 Task: Look for space in Lusaka, Zambia from 10th July, 2023 to 15th July, 2023 for 7 adults in price range Rs.10000 to Rs.15000. Place can be entire place or shared room with 4 bedrooms having 7 beds and 4 bathrooms. Property type can be house, flat, guest house. Amenities needed are: wifi, TV, free parkinig on premises, gym, breakfast. Booking option can be shelf check-in. Required host language is English.
Action: Mouse moved to (421, 104)
Screenshot: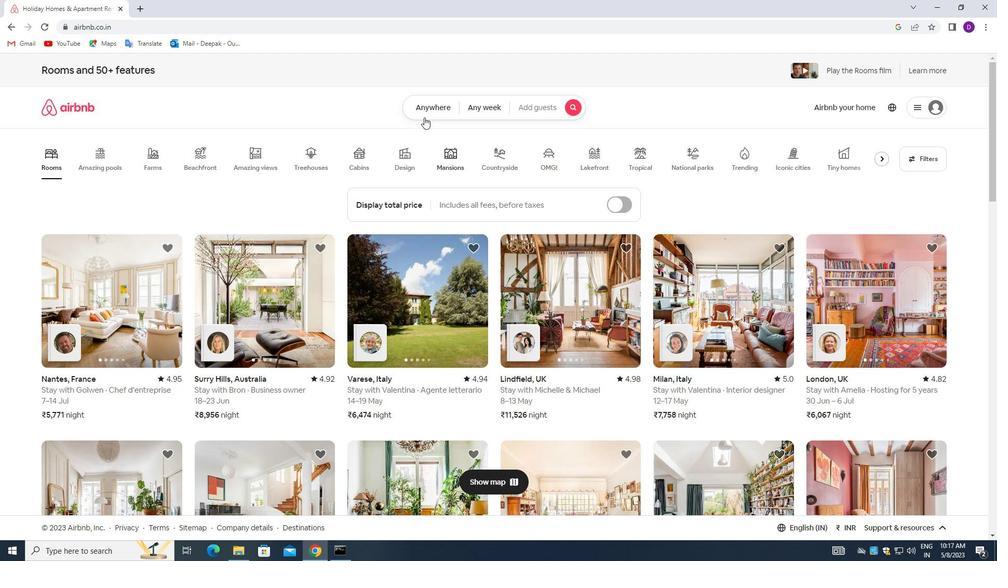 
Action: Mouse pressed left at (421, 104)
Screenshot: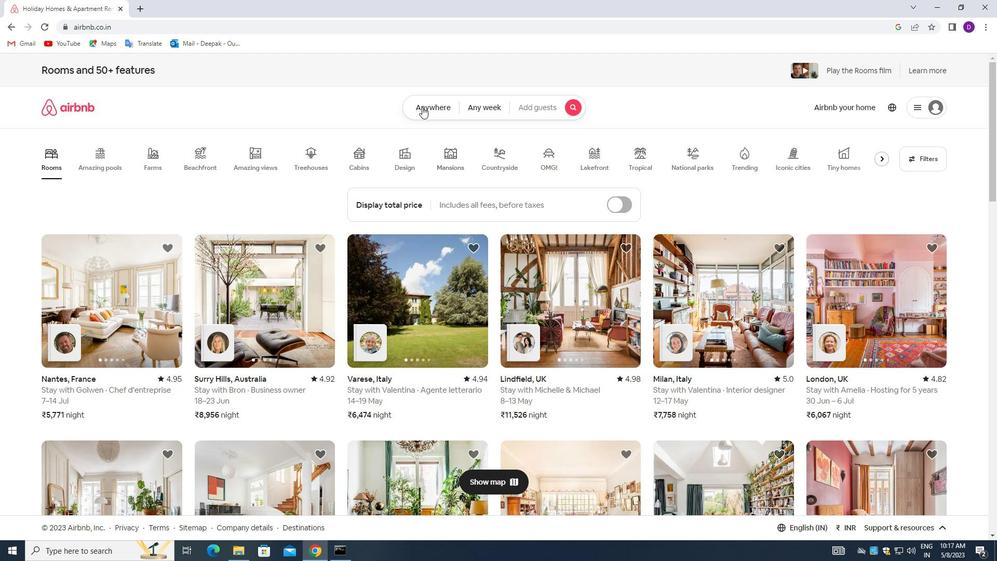 
Action: Mouse moved to (408, 142)
Screenshot: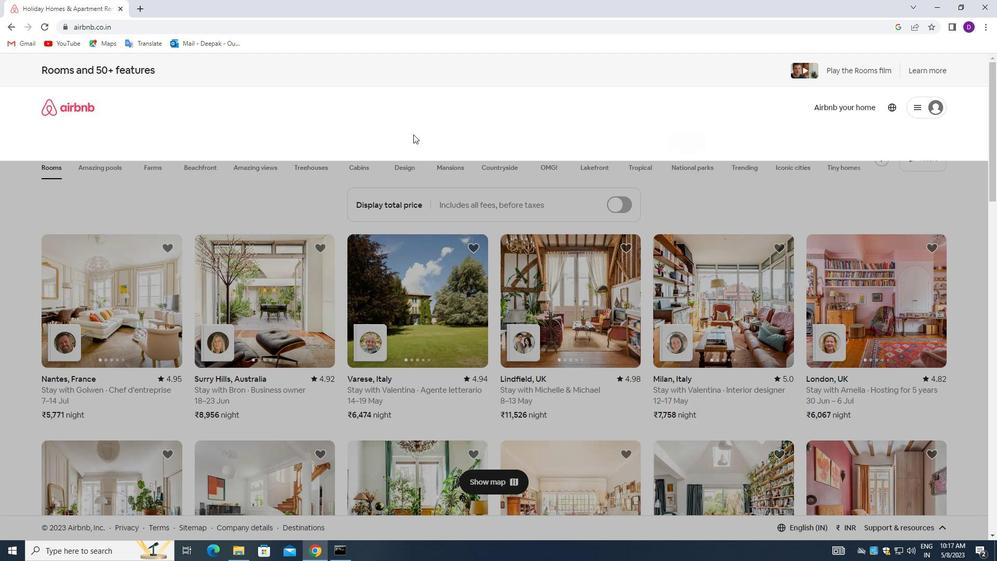 
Action: Mouse pressed left at (408, 142)
Screenshot: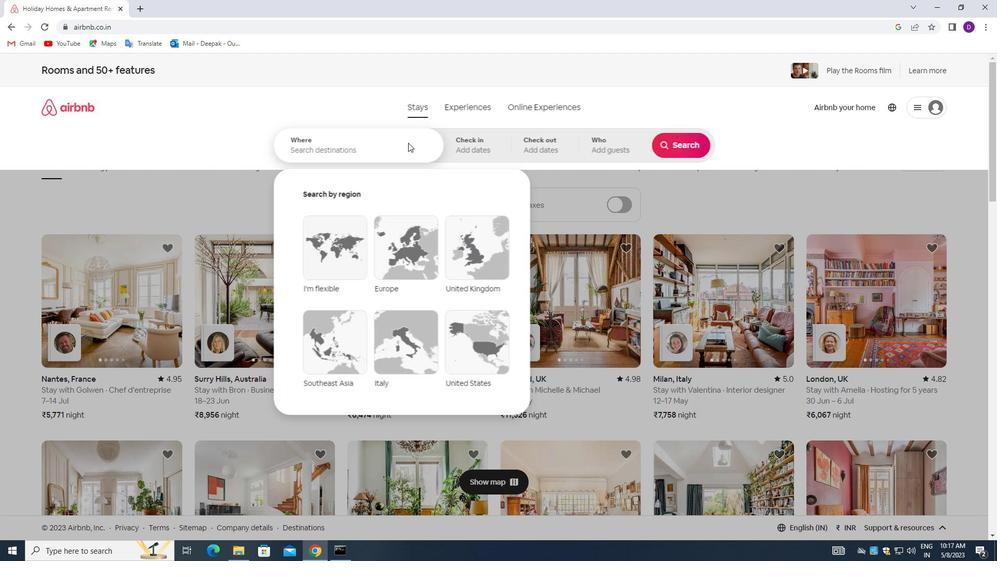
Action: Mouse moved to (332, 150)
Screenshot: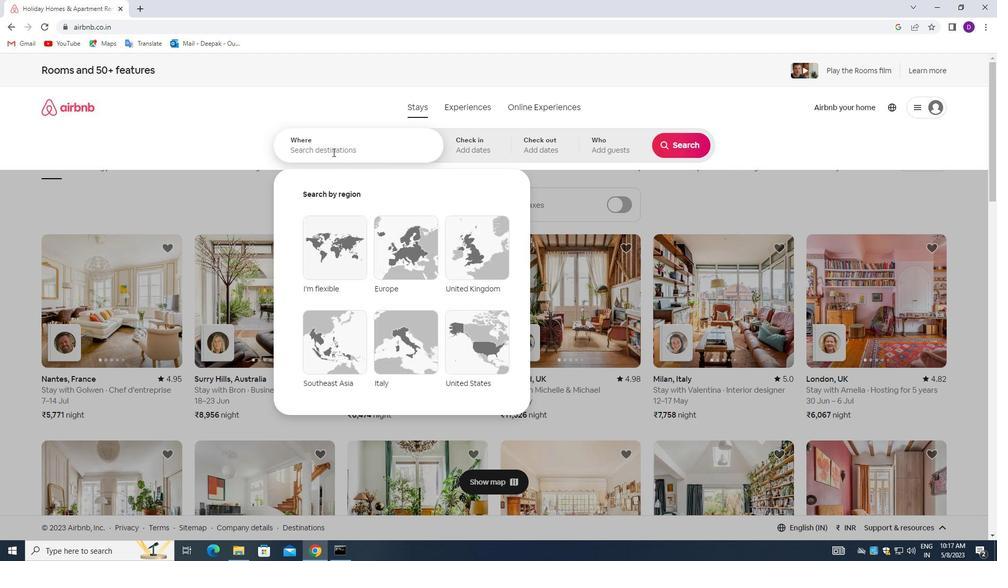 
Action: Mouse pressed left at (332, 150)
Screenshot: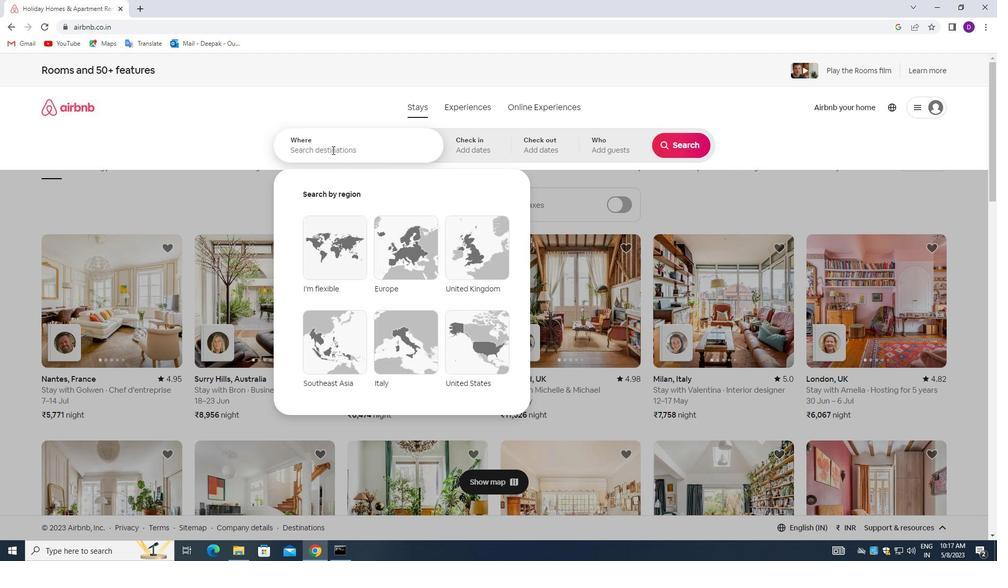 
Action: Mouse moved to (109, 236)
Screenshot: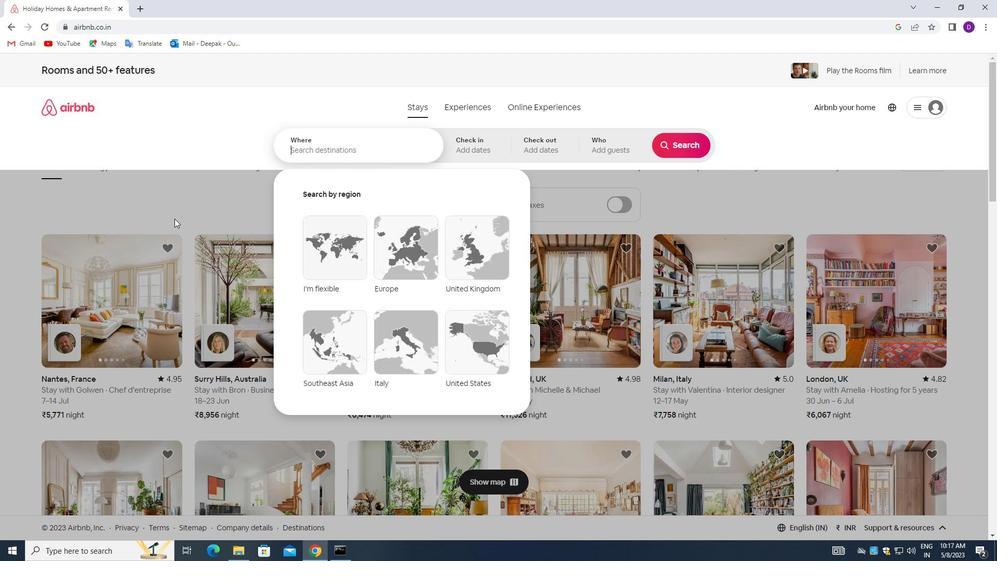 
Action: Key pressed <Key.shift>LUSAKA,<Key.space><Key.shift_r>ZAMBIA<Key.enter>
Screenshot: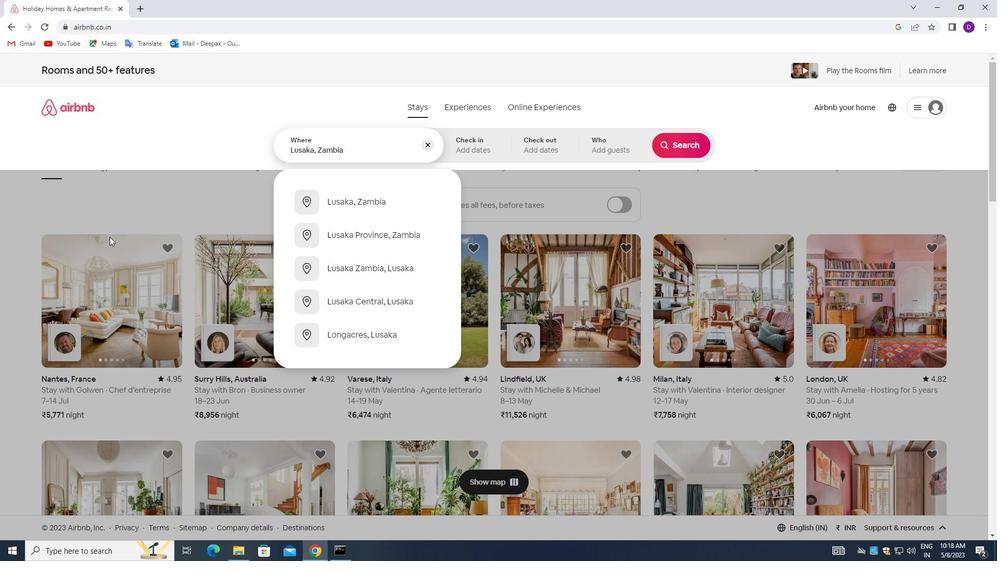 
Action: Mouse moved to (681, 235)
Screenshot: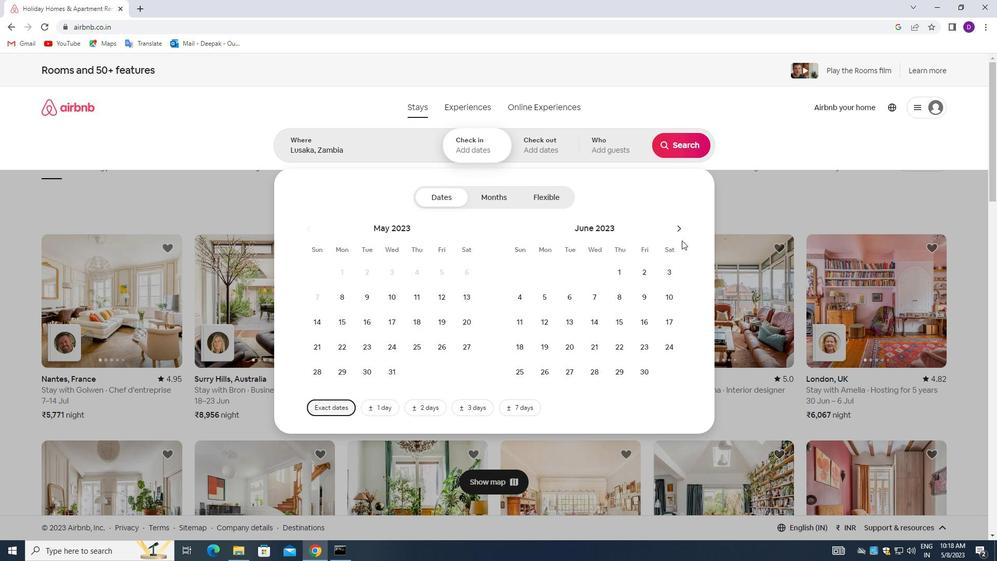 
Action: Mouse pressed left at (681, 235)
Screenshot: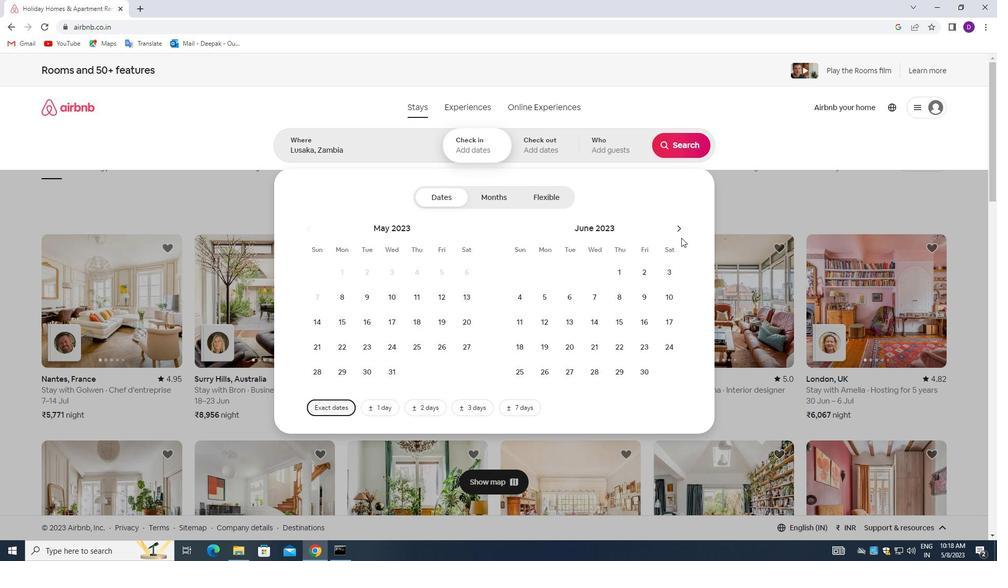 
Action: Mouse moved to (547, 321)
Screenshot: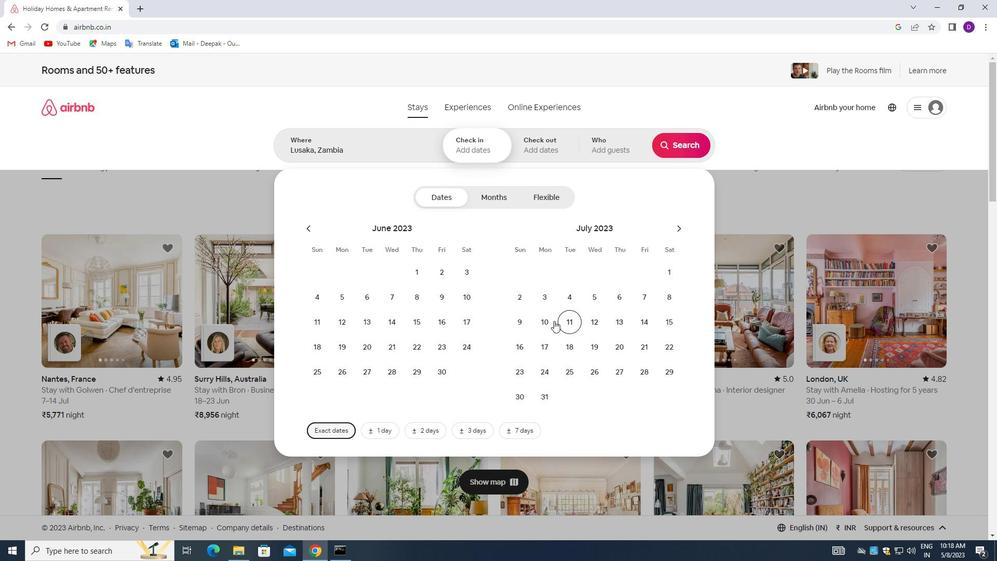 
Action: Mouse pressed left at (547, 321)
Screenshot: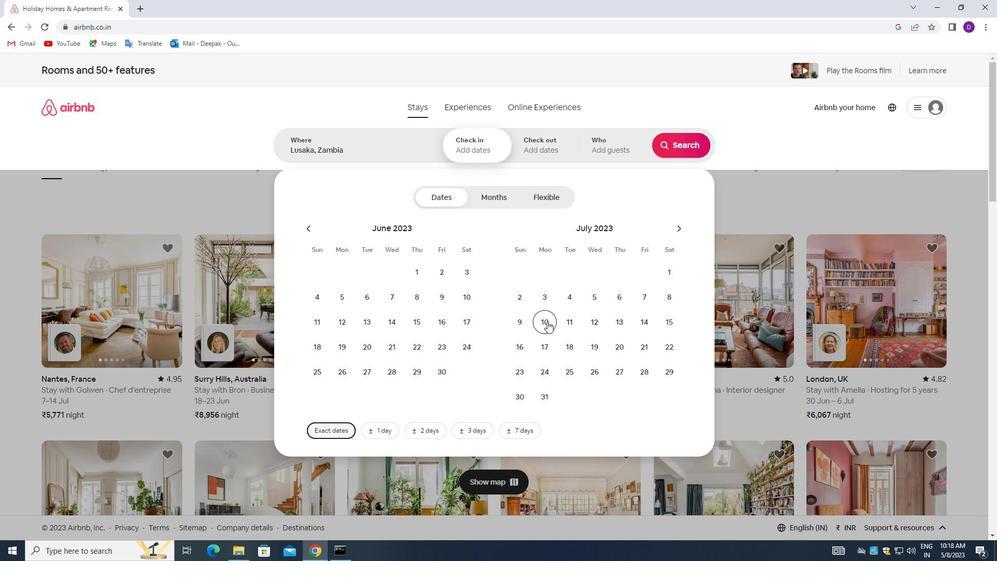 
Action: Mouse moved to (662, 321)
Screenshot: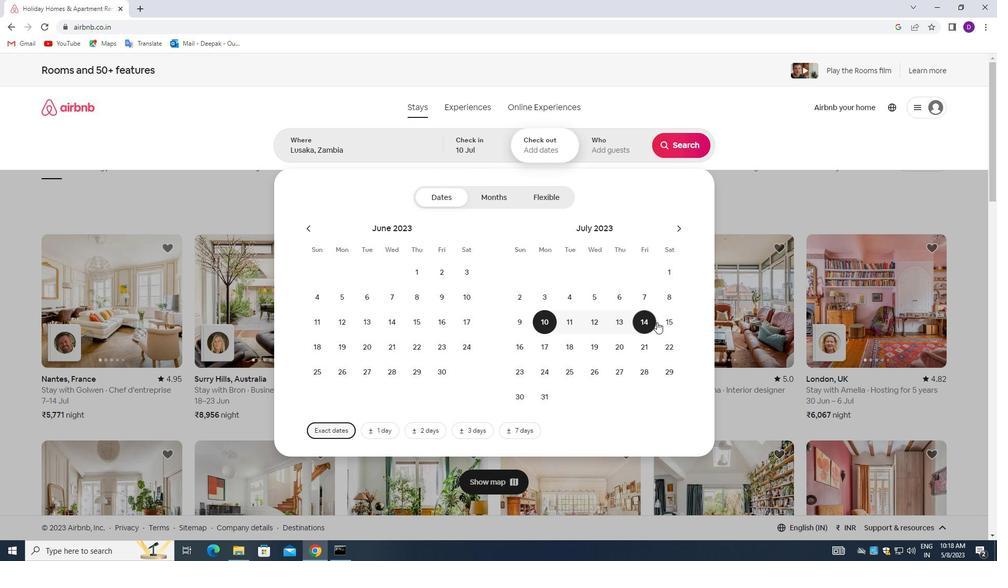 
Action: Mouse pressed left at (662, 321)
Screenshot: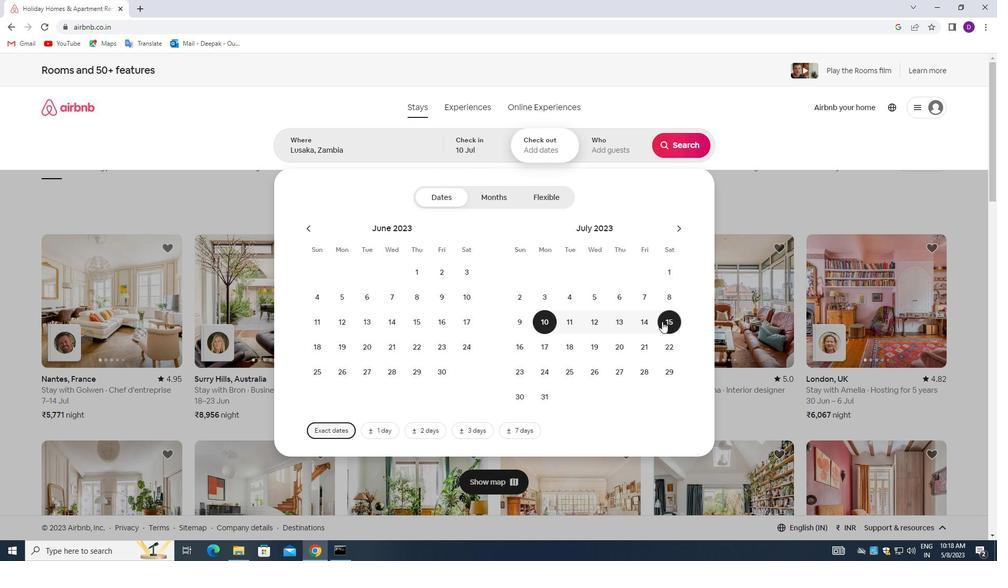 
Action: Mouse moved to (593, 147)
Screenshot: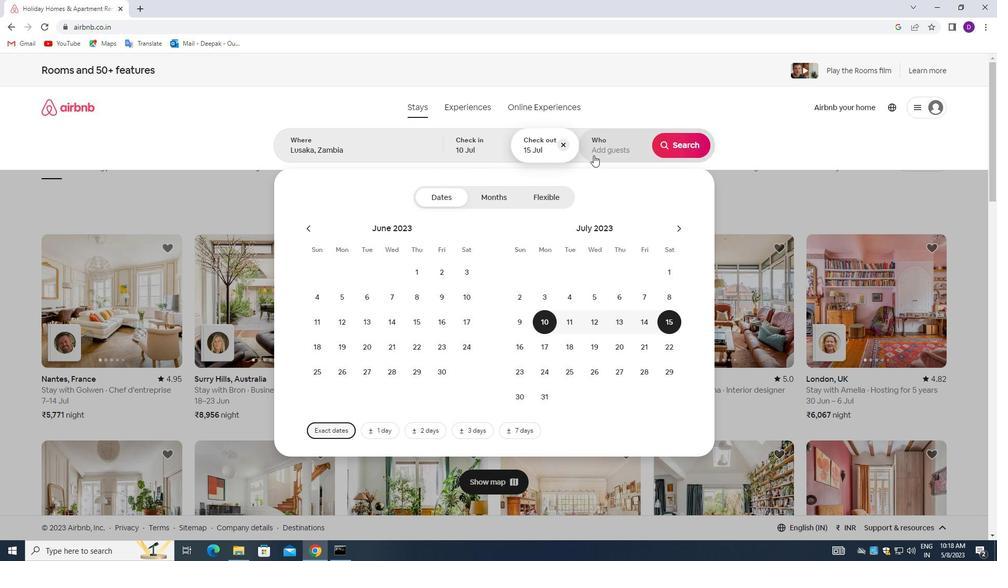 
Action: Mouse pressed left at (593, 147)
Screenshot: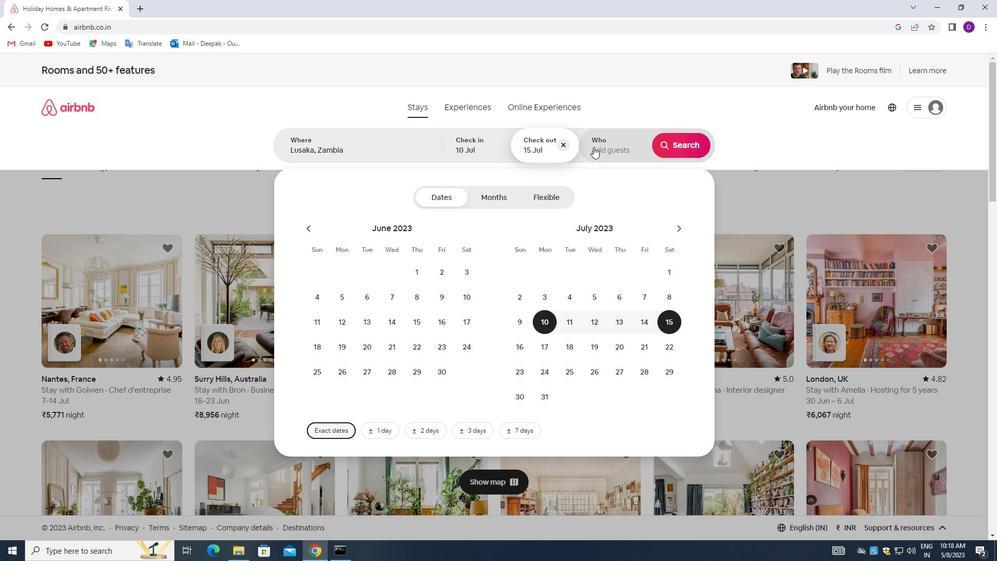 
Action: Mouse moved to (684, 203)
Screenshot: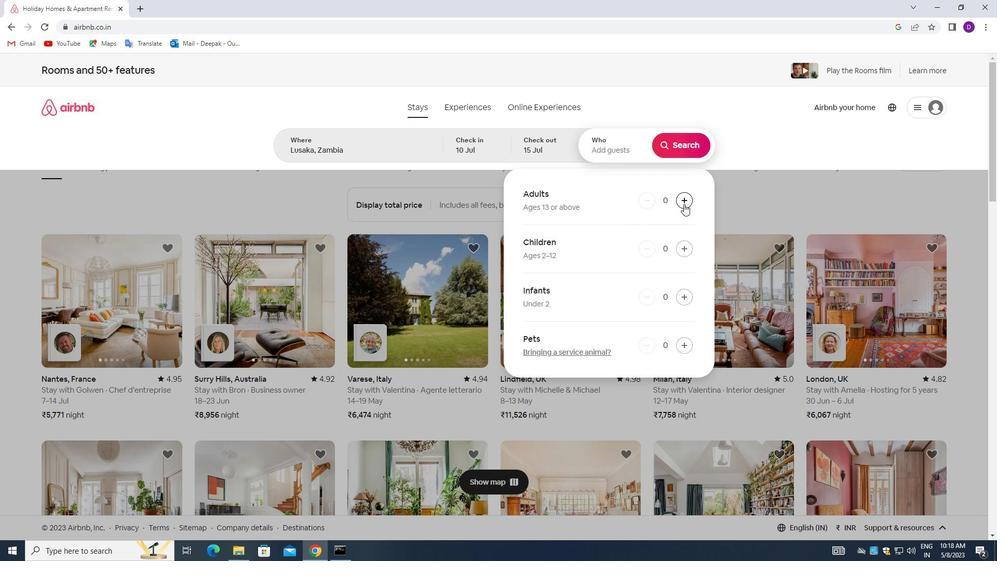 
Action: Mouse pressed left at (684, 203)
Screenshot: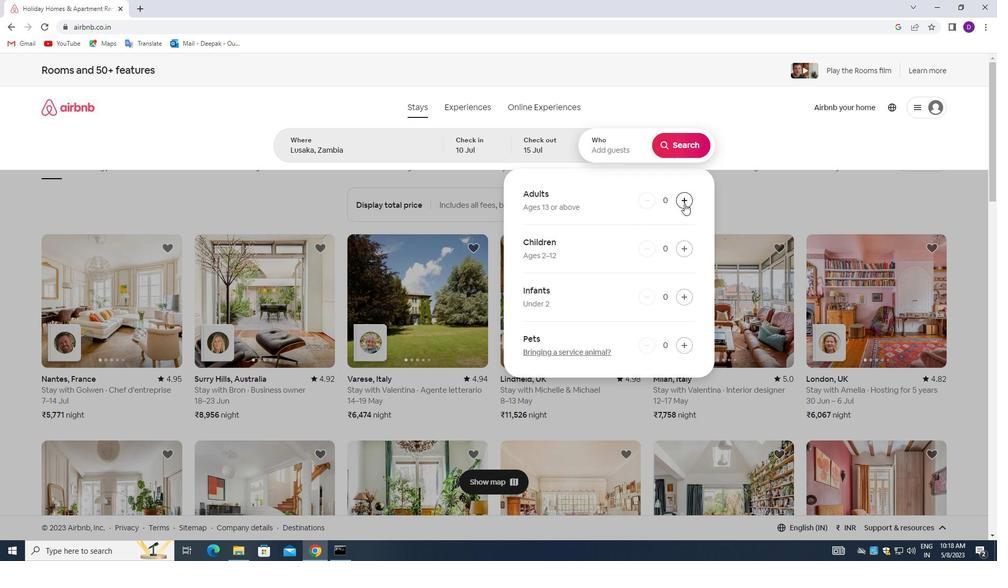 
Action: Mouse pressed left at (684, 203)
Screenshot: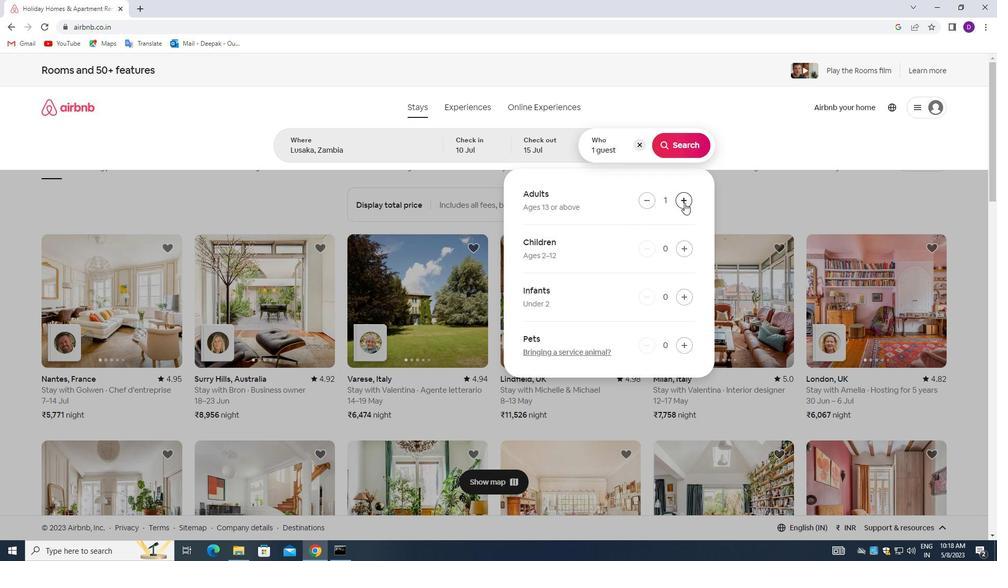 
Action: Mouse pressed left at (684, 203)
Screenshot: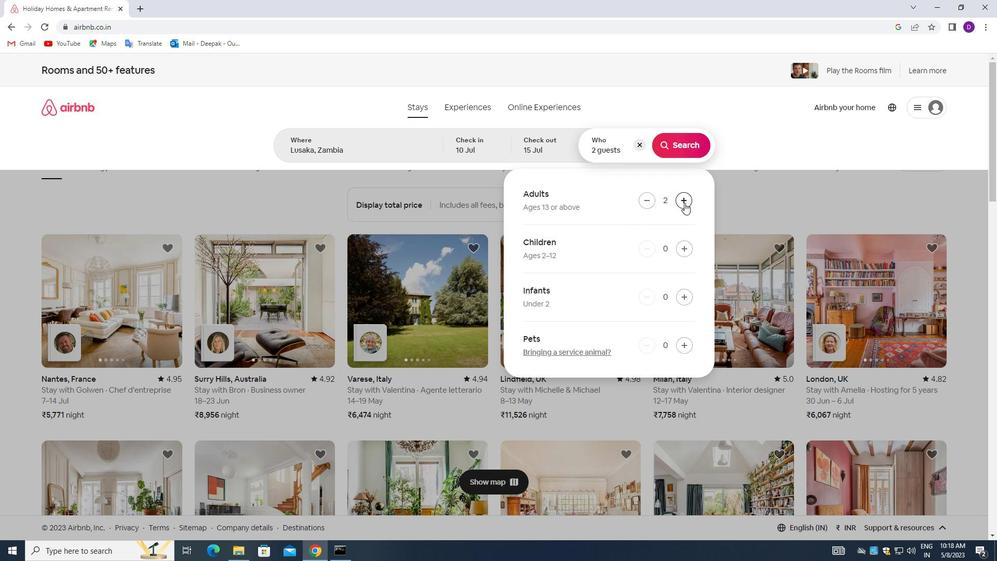 
Action: Mouse pressed left at (684, 203)
Screenshot: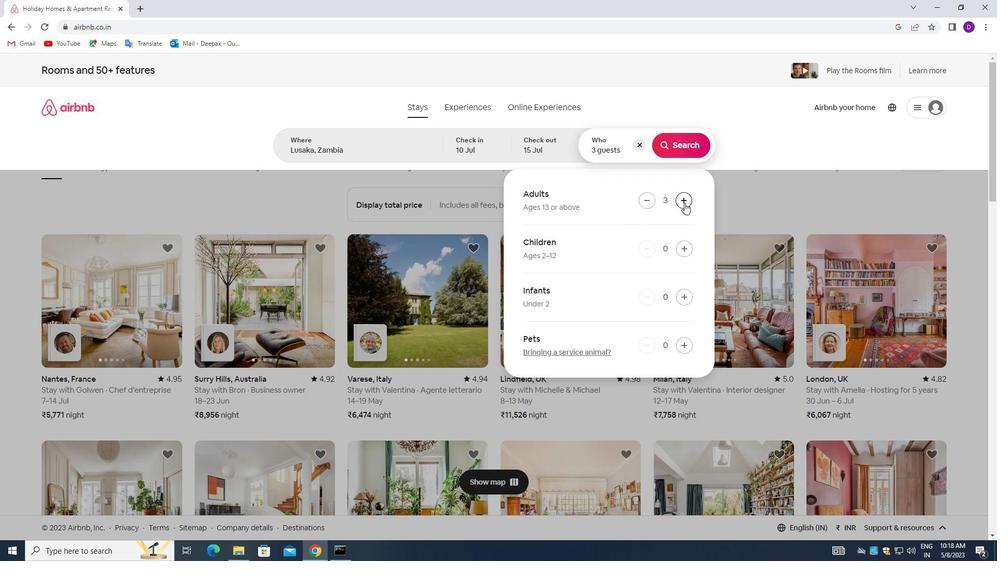 
Action: Mouse pressed left at (684, 203)
Screenshot: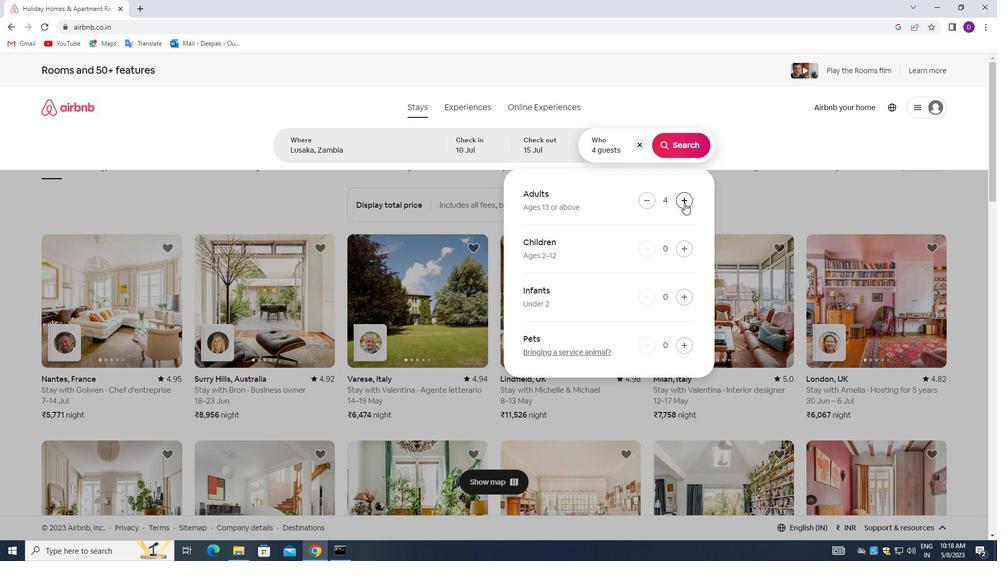 
Action: Mouse pressed left at (684, 203)
Screenshot: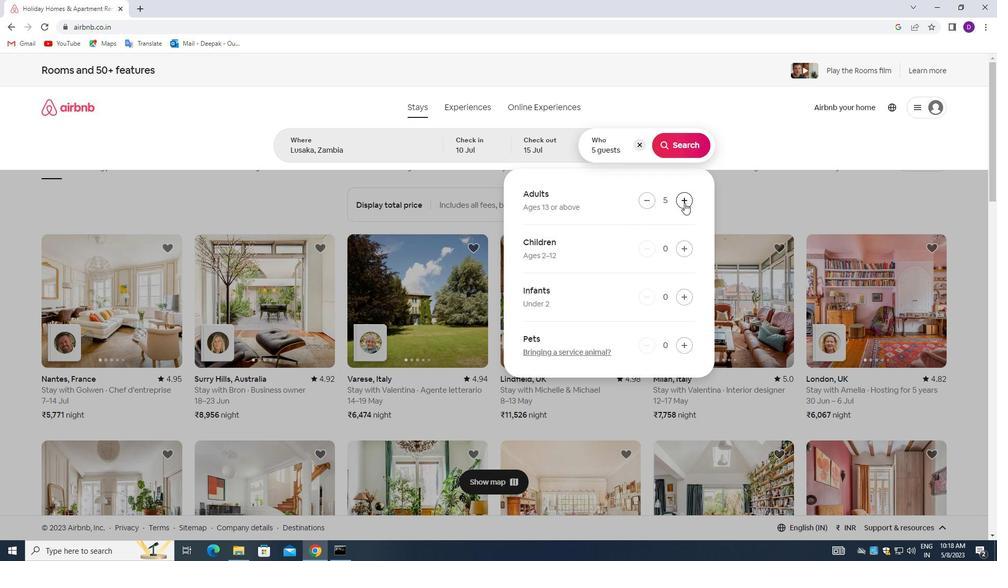 
Action: Mouse pressed left at (684, 203)
Screenshot: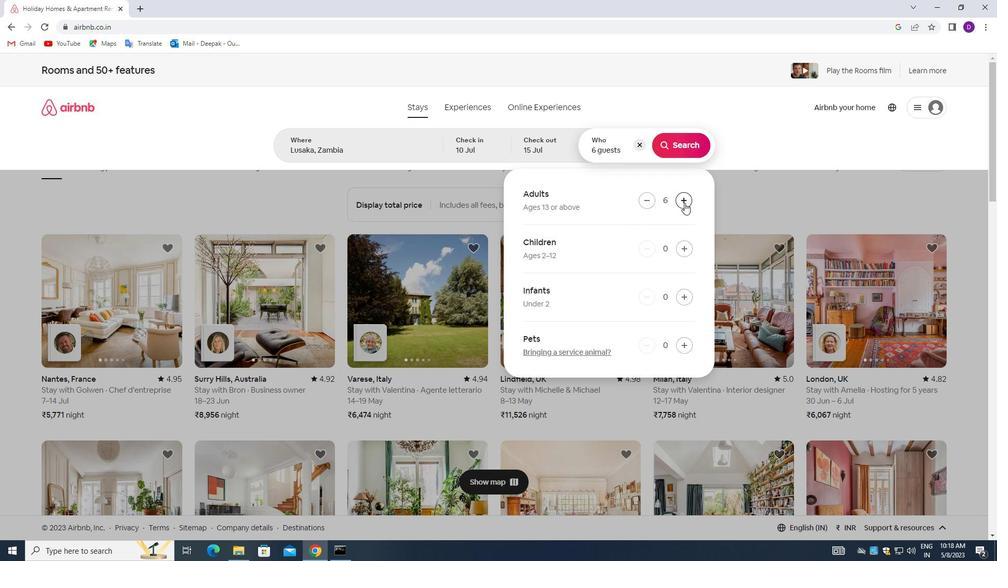 
Action: Mouse moved to (682, 146)
Screenshot: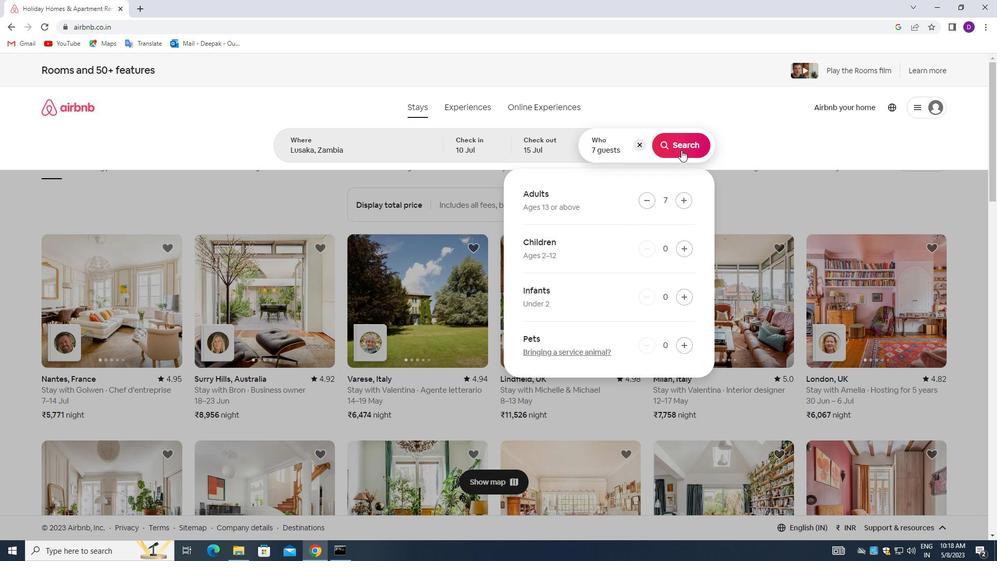 
Action: Mouse pressed left at (682, 146)
Screenshot: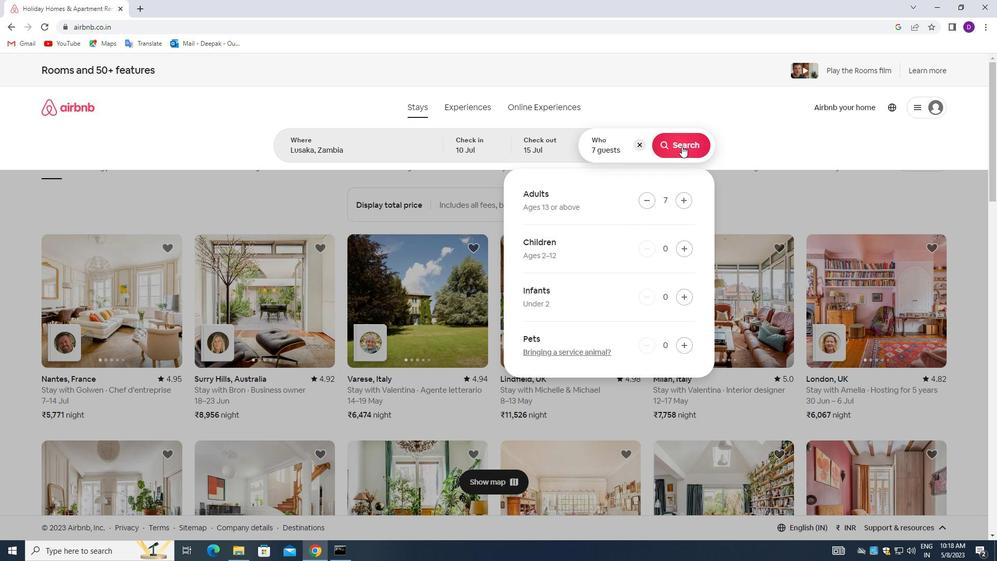 
Action: Mouse moved to (943, 111)
Screenshot: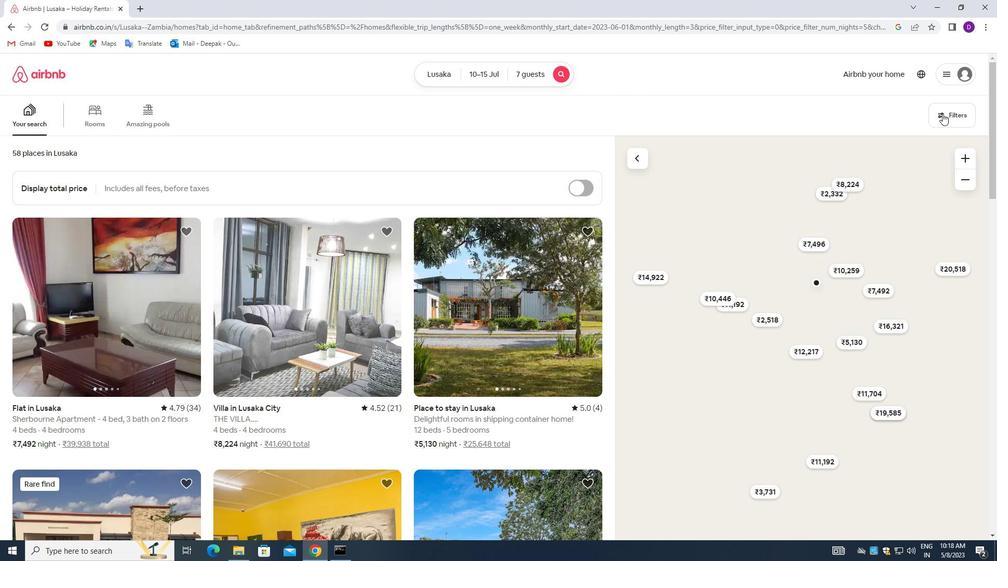 
Action: Mouse pressed left at (943, 111)
Screenshot: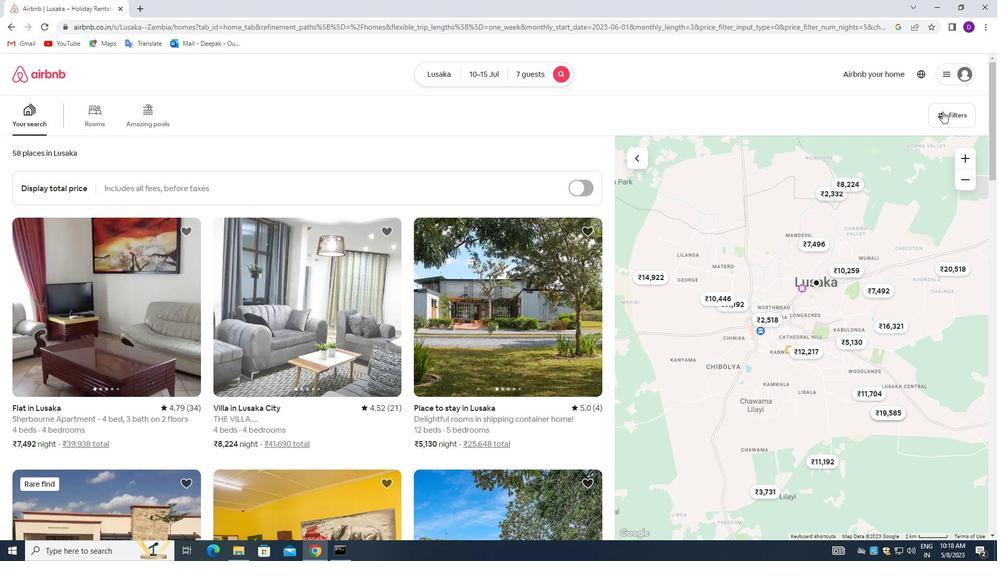 
Action: Mouse moved to (373, 372)
Screenshot: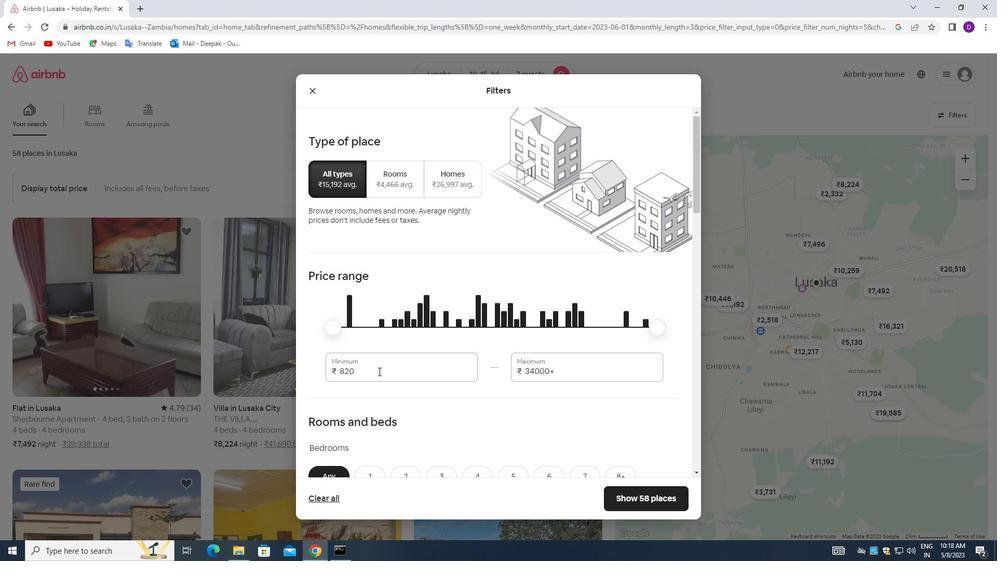 
Action: Mouse pressed left at (373, 372)
Screenshot: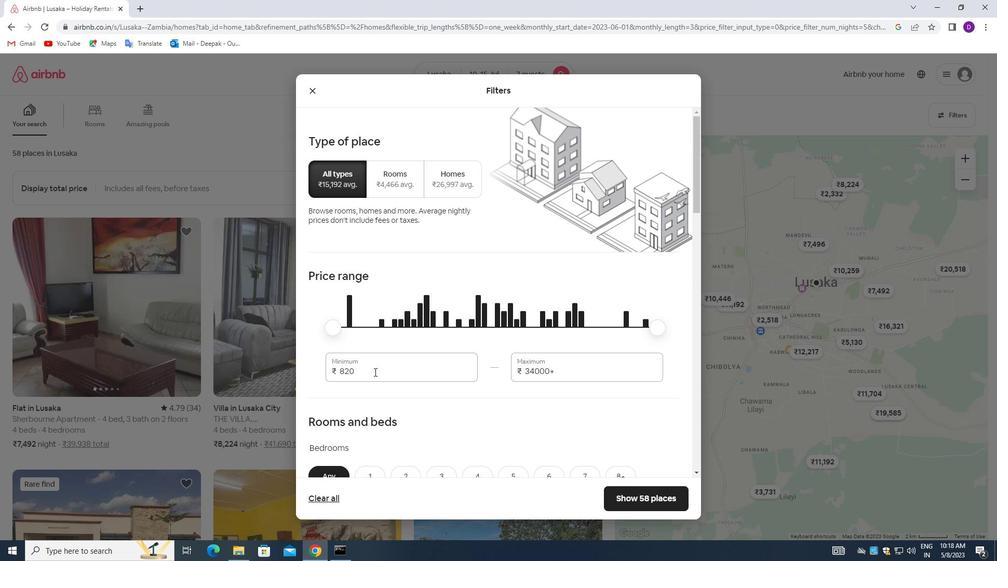 
Action: Mouse pressed left at (373, 372)
Screenshot: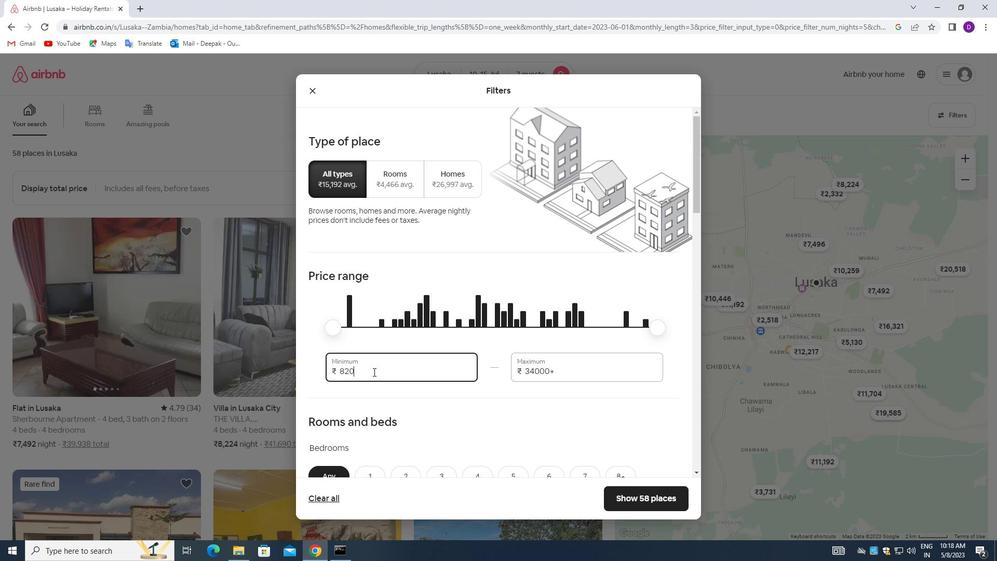 
Action: Key pressed 10000<Key.tab>15000
Screenshot: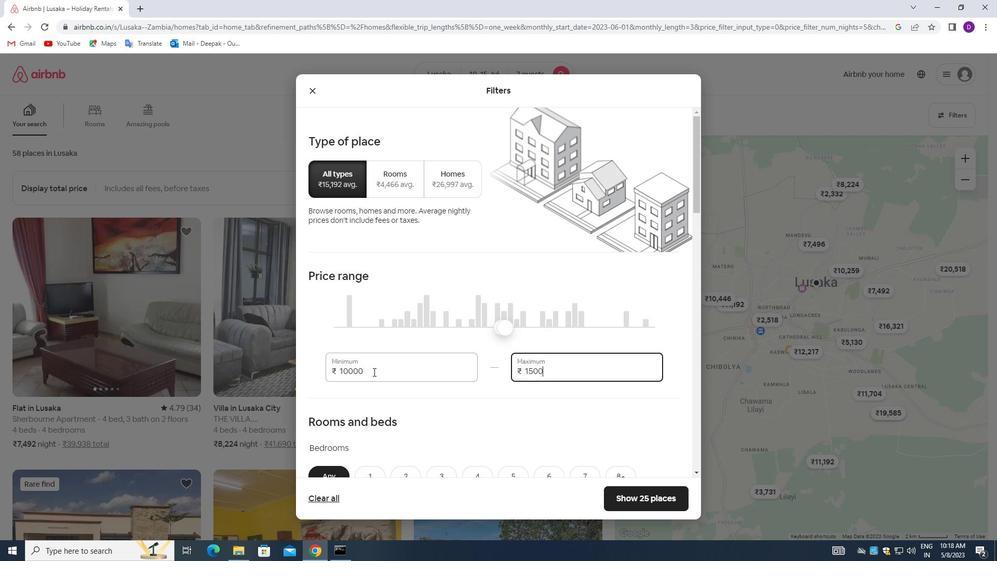 
Action: Mouse moved to (520, 364)
Screenshot: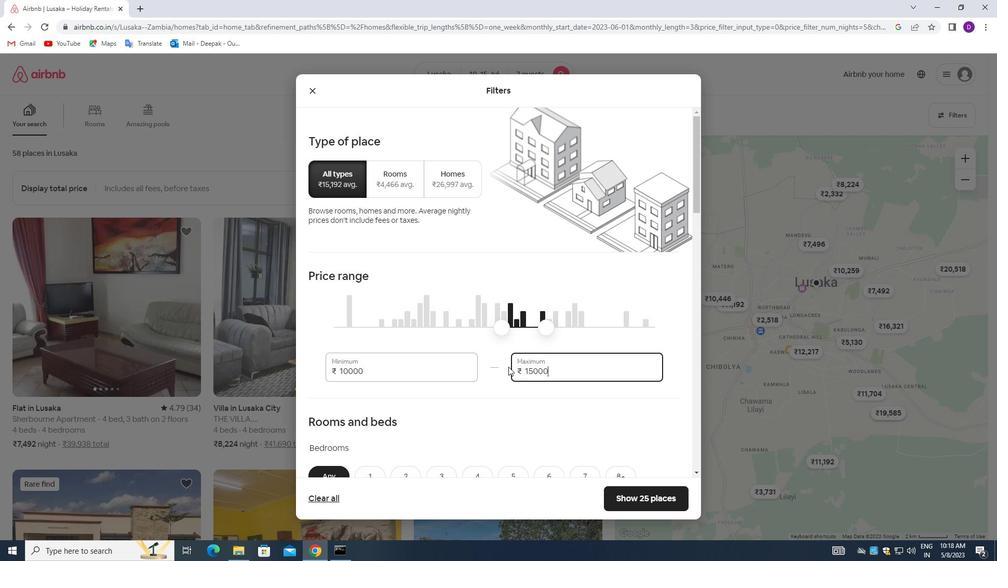 
Action: Mouse scrolled (520, 364) with delta (0, 0)
Screenshot: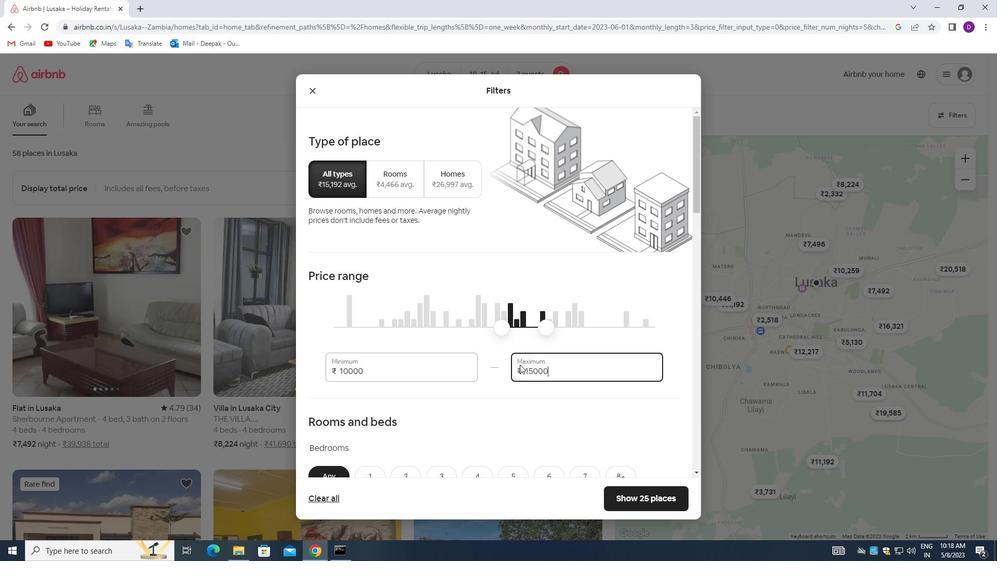 
Action: Mouse scrolled (520, 364) with delta (0, 0)
Screenshot: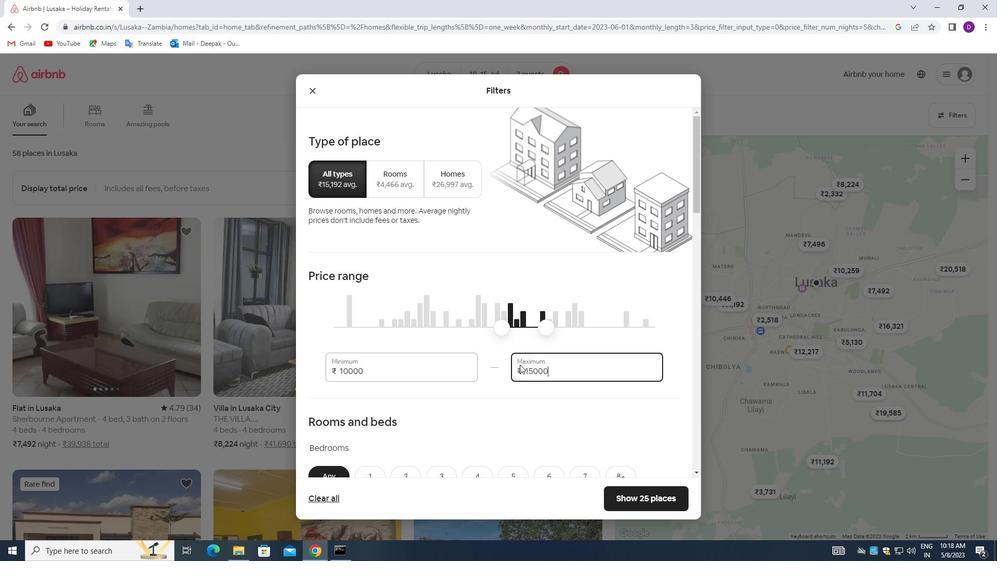 
Action: Mouse scrolled (520, 364) with delta (0, 0)
Screenshot: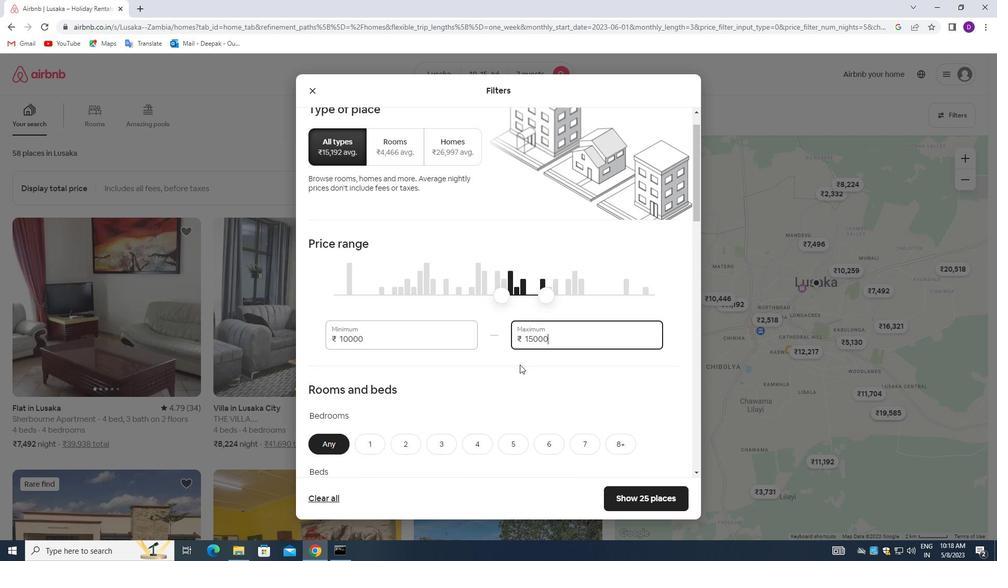 
Action: Mouse moved to (473, 324)
Screenshot: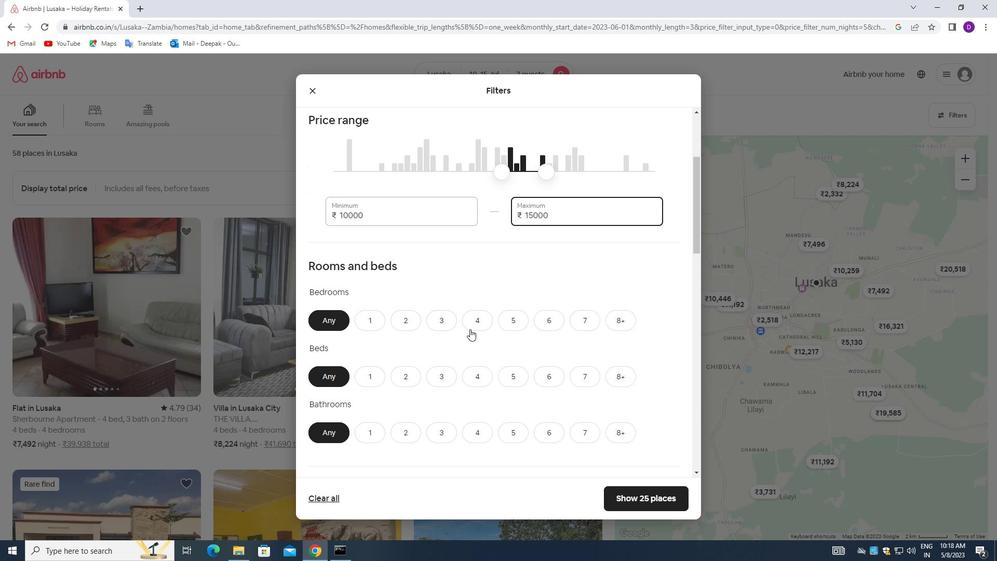 
Action: Mouse pressed left at (473, 324)
Screenshot: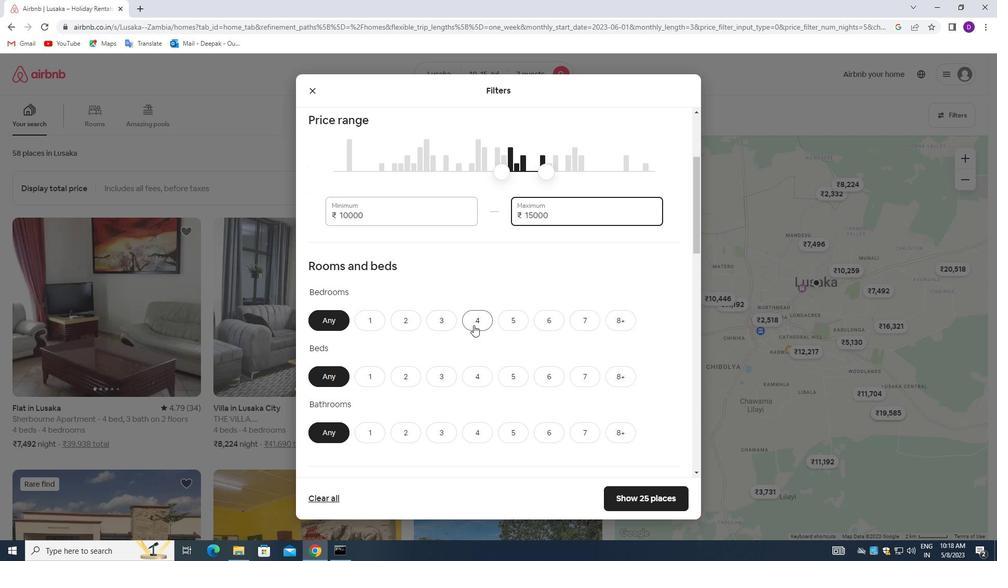
Action: Mouse moved to (582, 373)
Screenshot: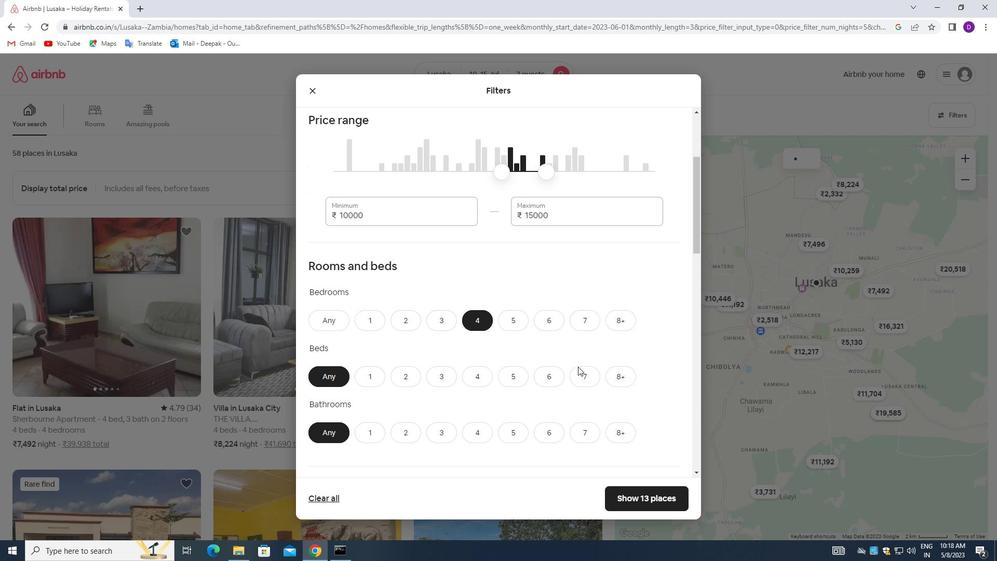 
Action: Mouse pressed left at (582, 373)
Screenshot: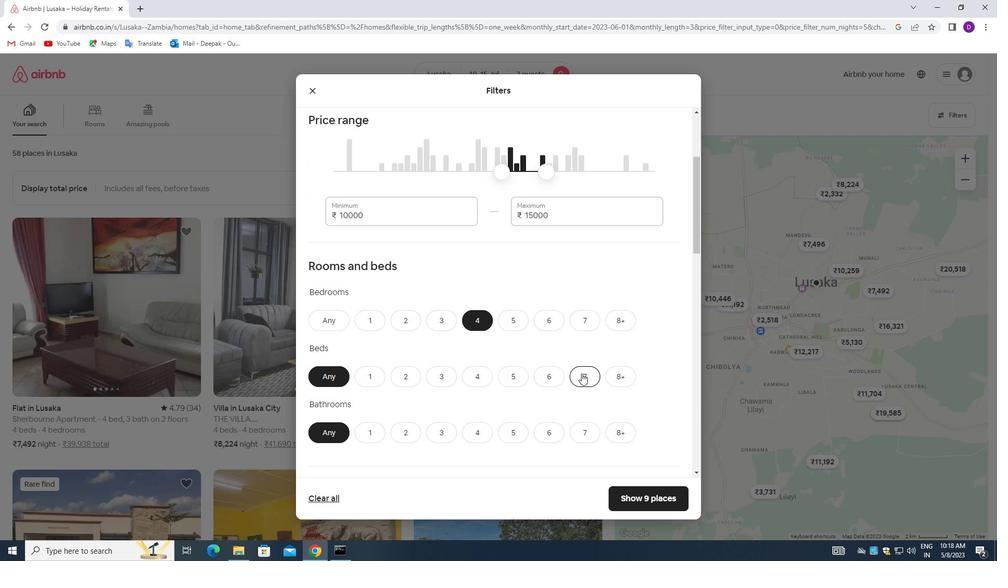 
Action: Mouse moved to (479, 428)
Screenshot: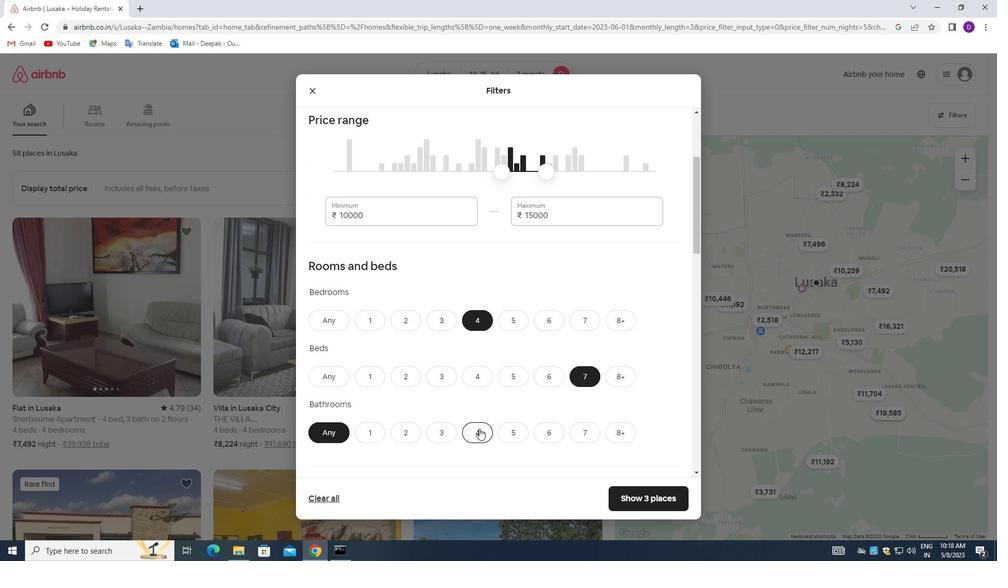 
Action: Mouse pressed left at (479, 428)
Screenshot: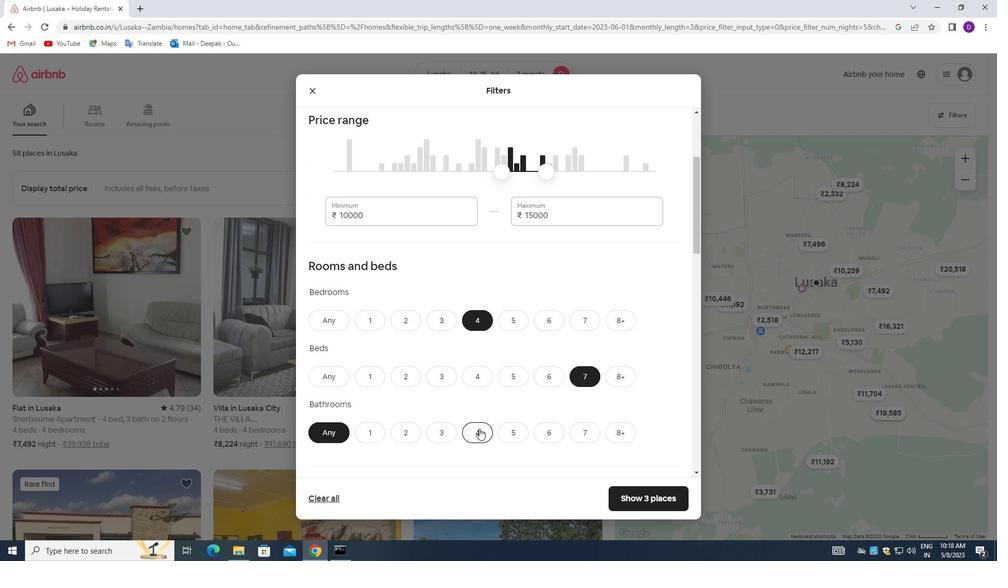 
Action: Mouse moved to (481, 347)
Screenshot: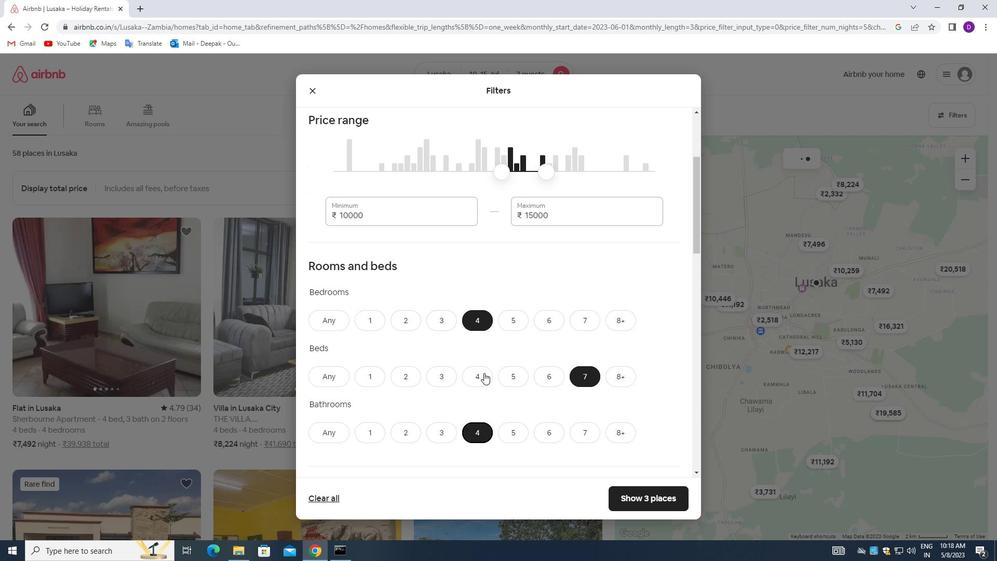 
Action: Mouse scrolled (481, 346) with delta (0, 0)
Screenshot: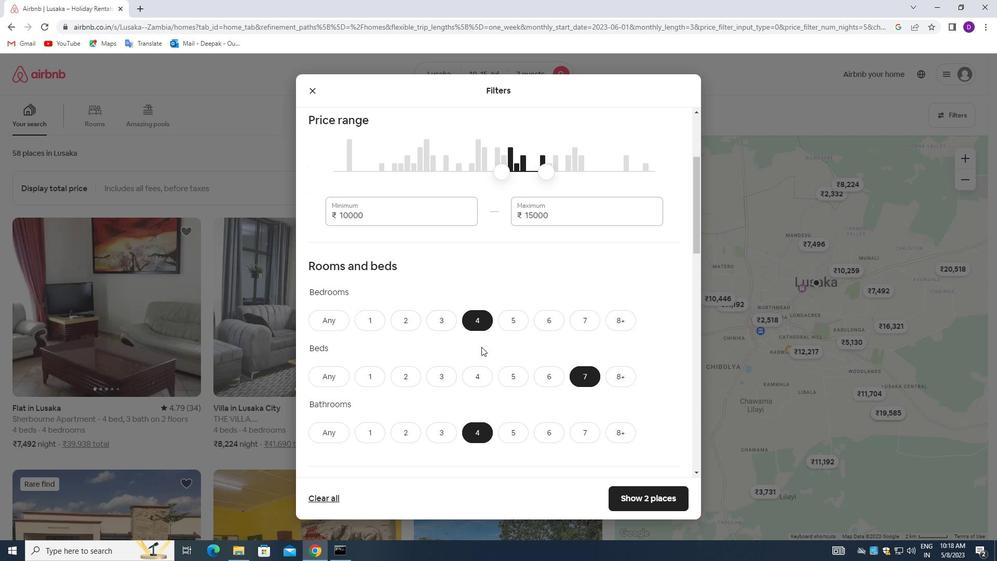 
Action: Mouse scrolled (481, 346) with delta (0, 0)
Screenshot: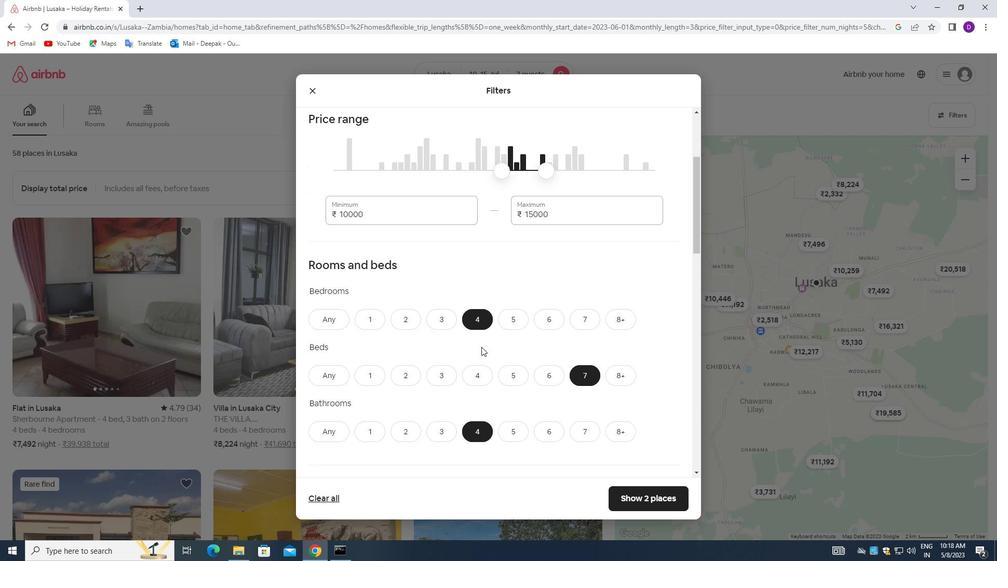 
Action: Mouse moved to (502, 346)
Screenshot: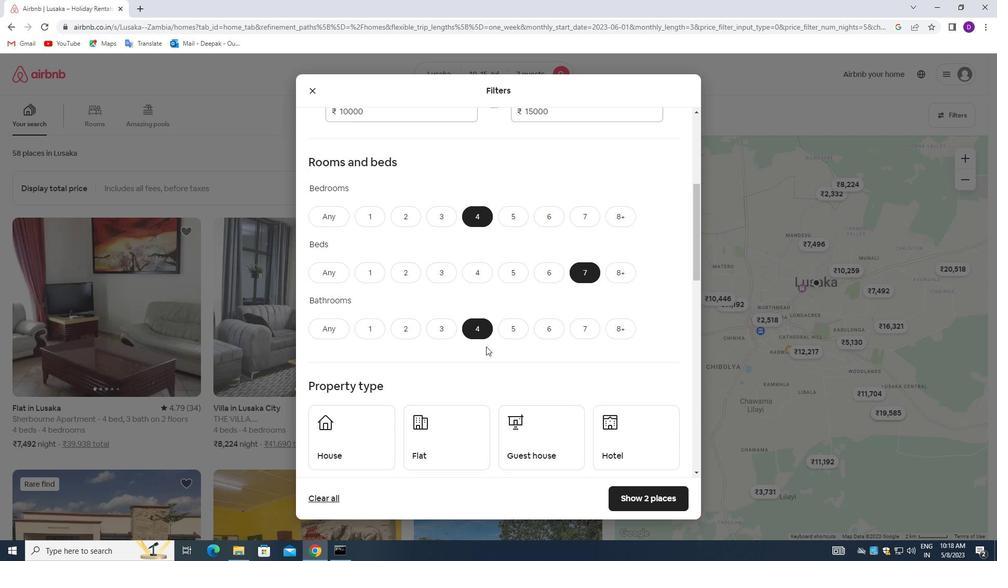 
Action: Mouse scrolled (502, 345) with delta (0, 0)
Screenshot: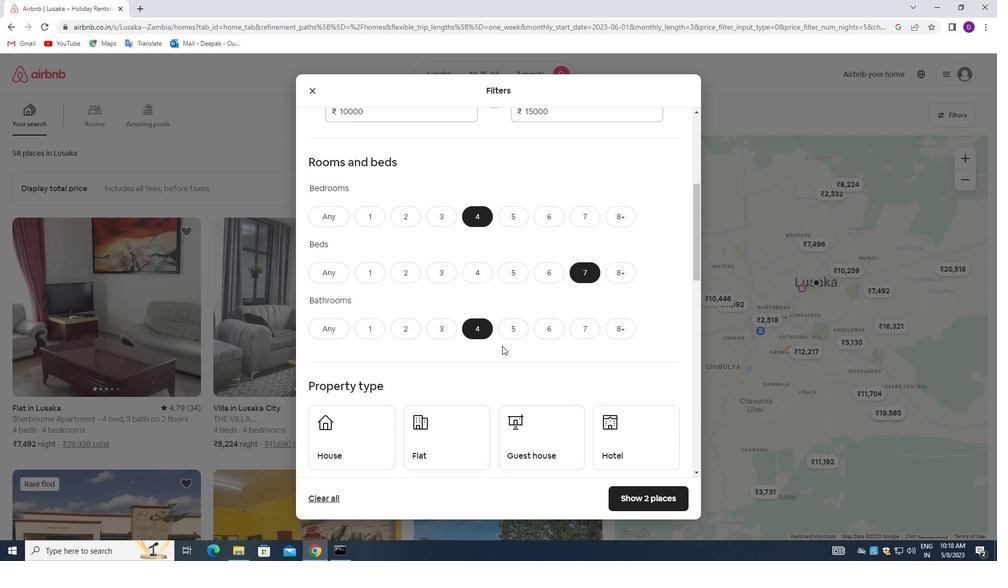 
Action: Mouse moved to (503, 346)
Screenshot: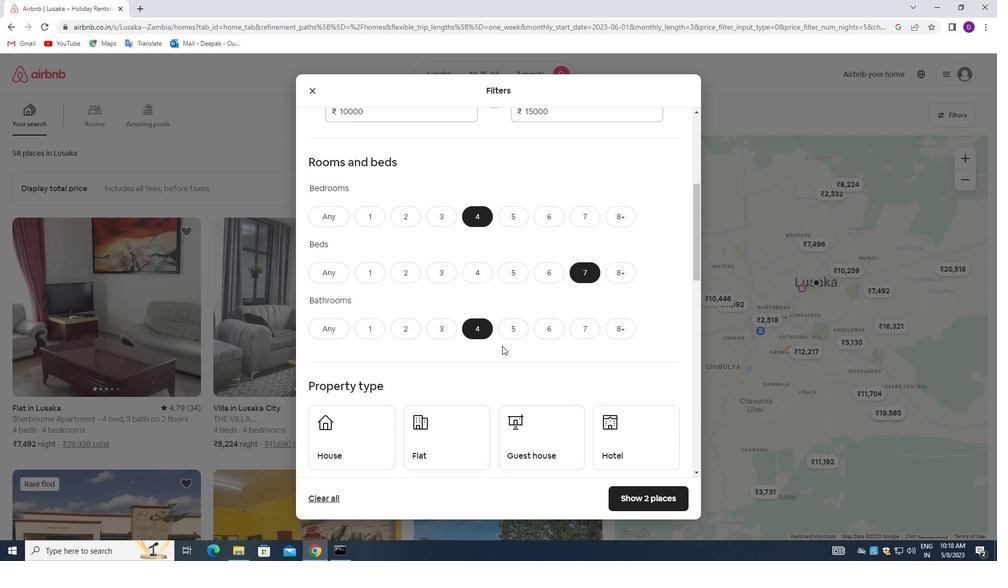 
Action: Mouse scrolled (503, 345) with delta (0, 0)
Screenshot: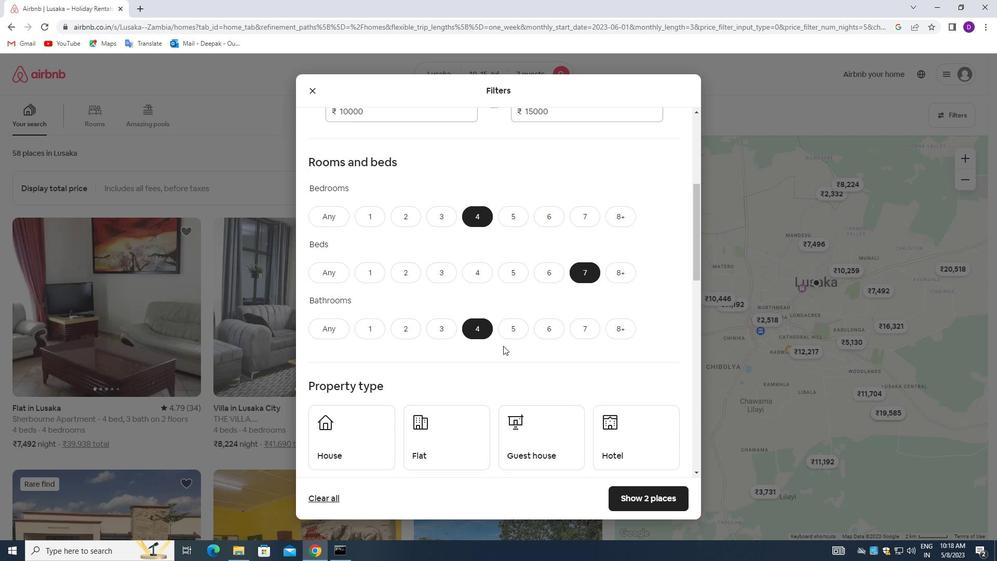 
Action: Mouse moved to (388, 341)
Screenshot: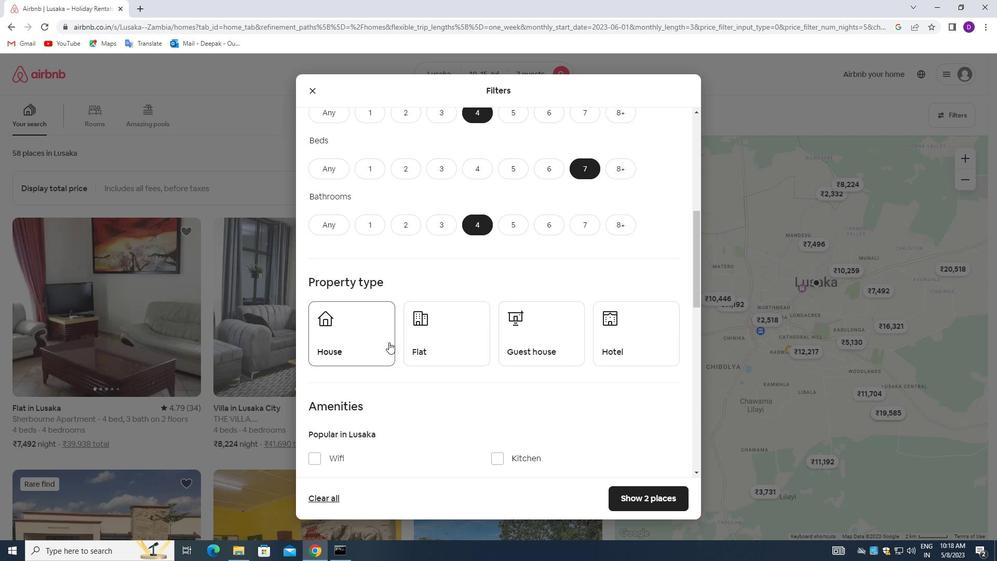 
Action: Mouse pressed left at (388, 341)
Screenshot: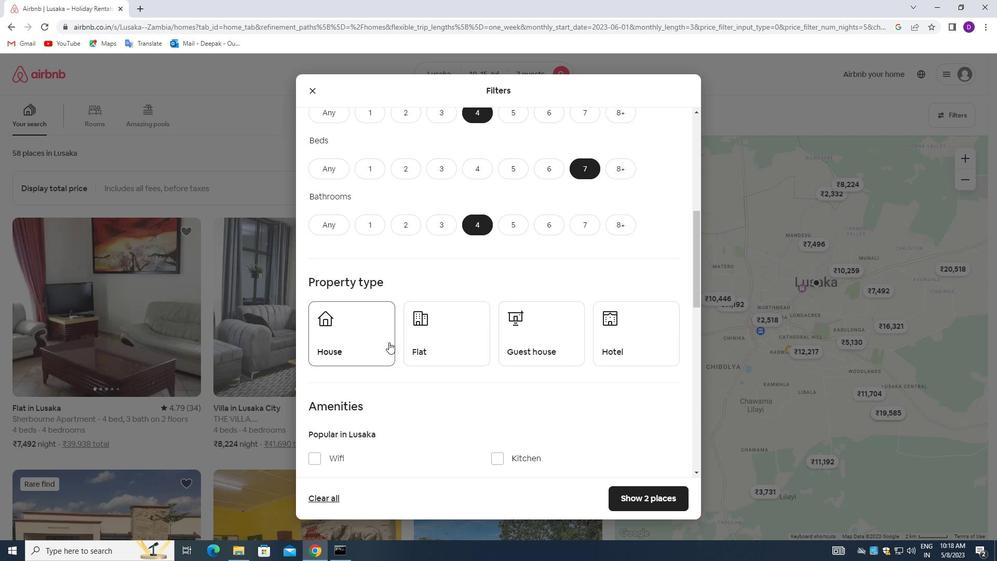 
Action: Mouse moved to (486, 338)
Screenshot: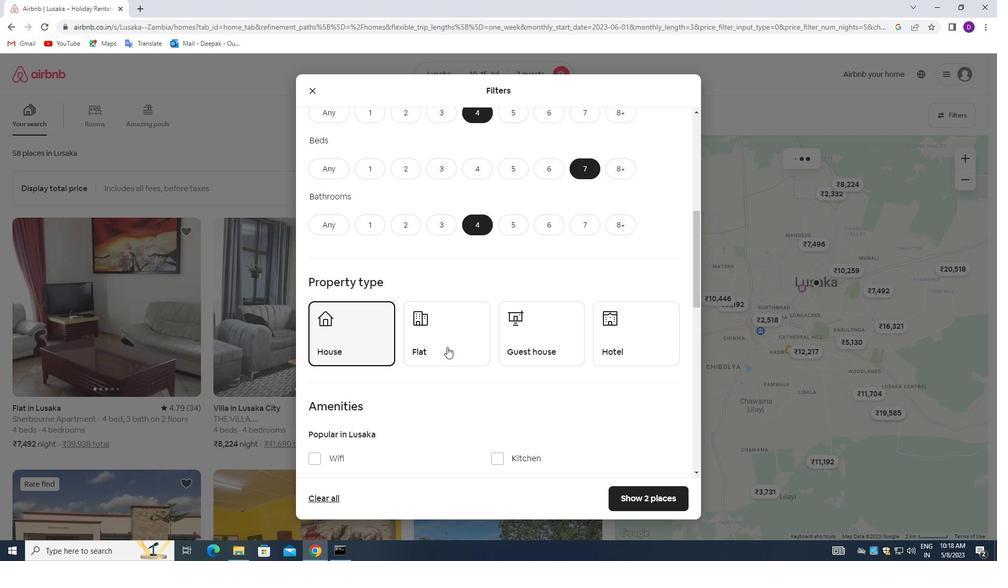 
Action: Mouse pressed left at (486, 338)
Screenshot: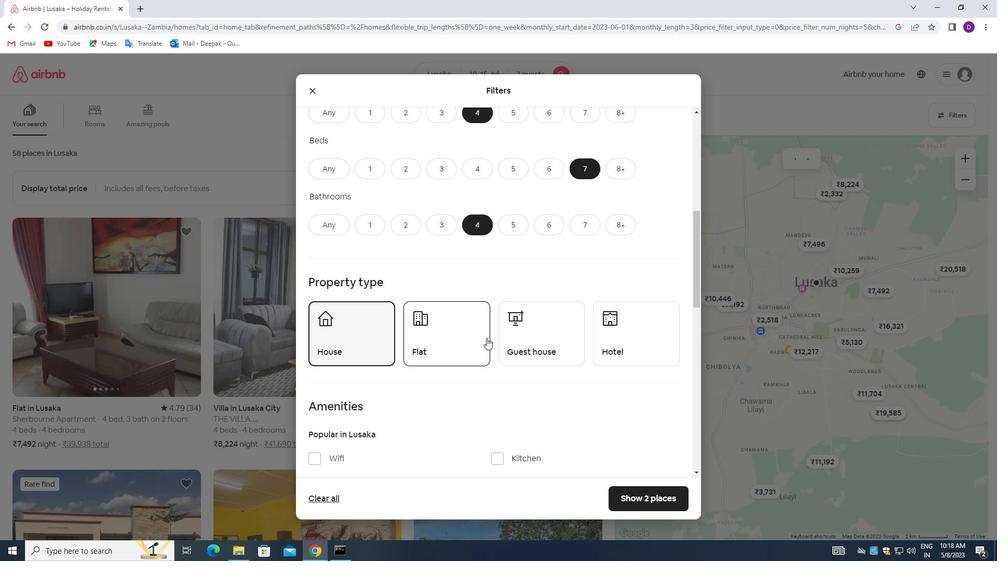 
Action: Mouse moved to (526, 337)
Screenshot: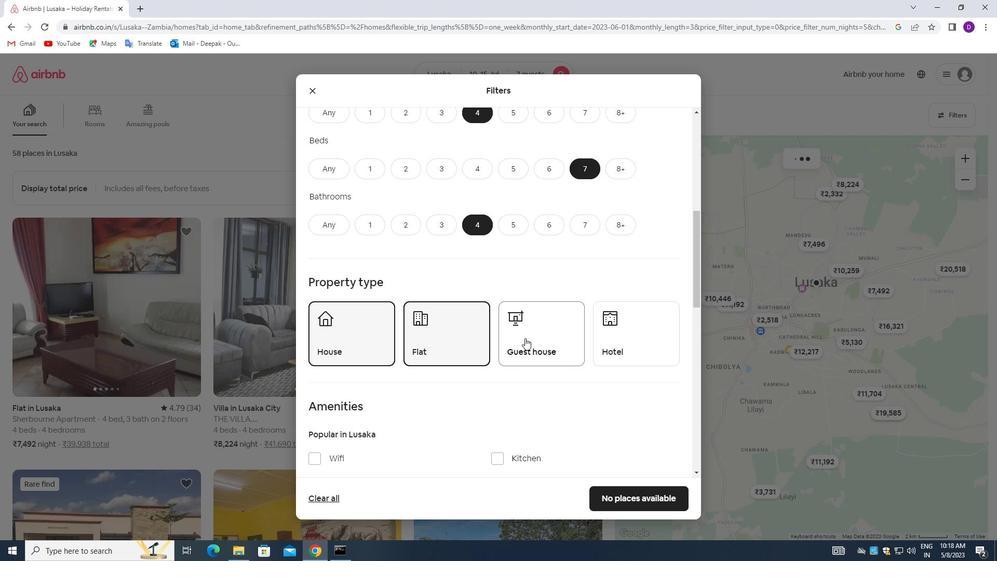 
Action: Mouse pressed left at (526, 337)
Screenshot: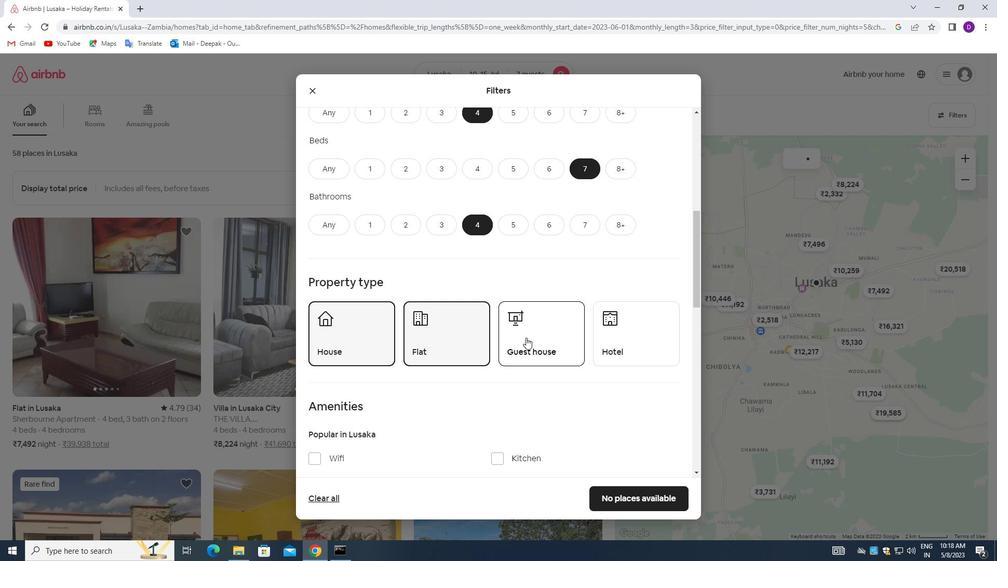 
Action: Mouse moved to (534, 339)
Screenshot: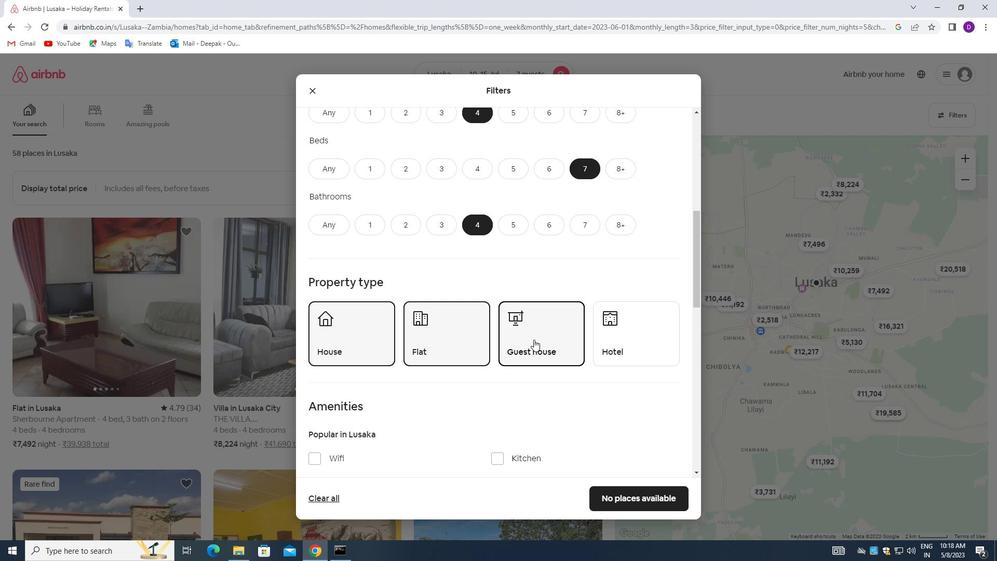 
Action: Mouse scrolled (534, 339) with delta (0, 0)
Screenshot: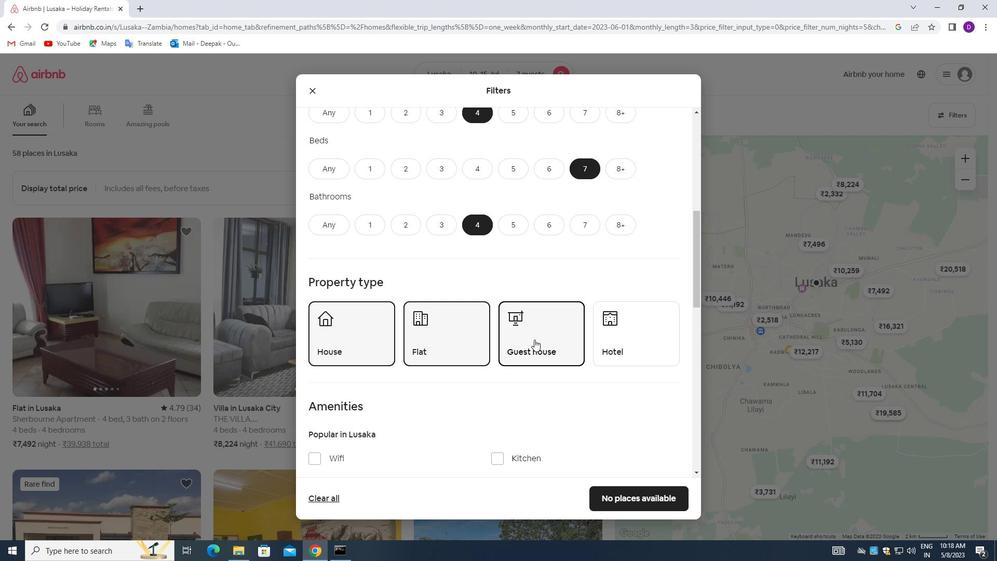 
Action: Mouse moved to (548, 340)
Screenshot: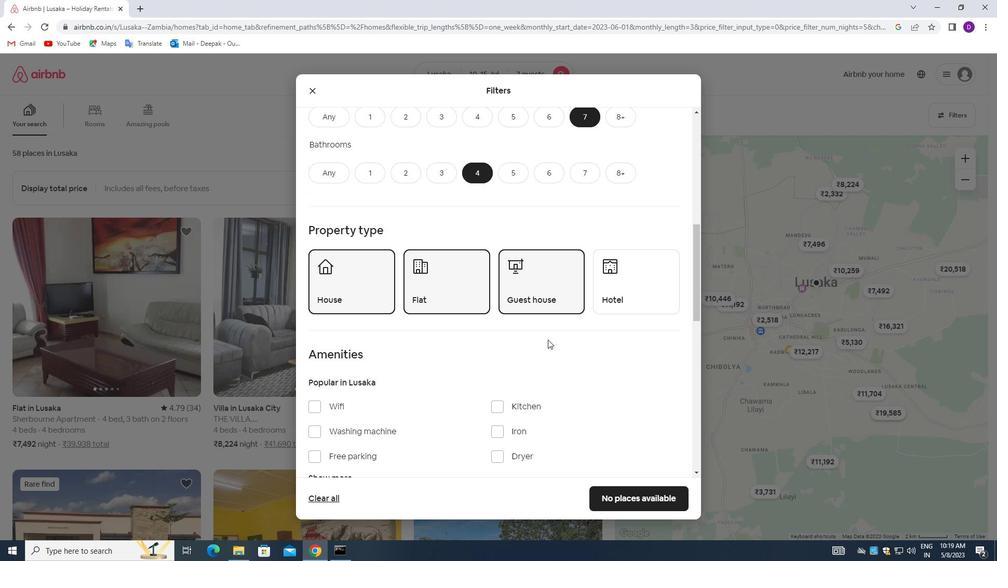 
Action: Mouse scrolled (548, 339) with delta (0, 0)
Screenshot: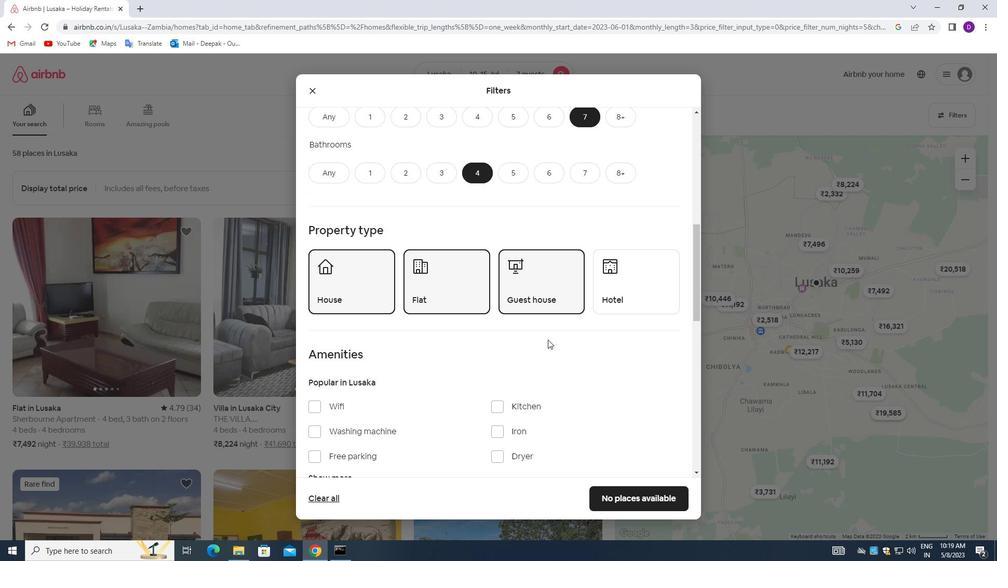 
Action: Mouse scrolled (548, 339) with delta (0, 0)
Screenshot: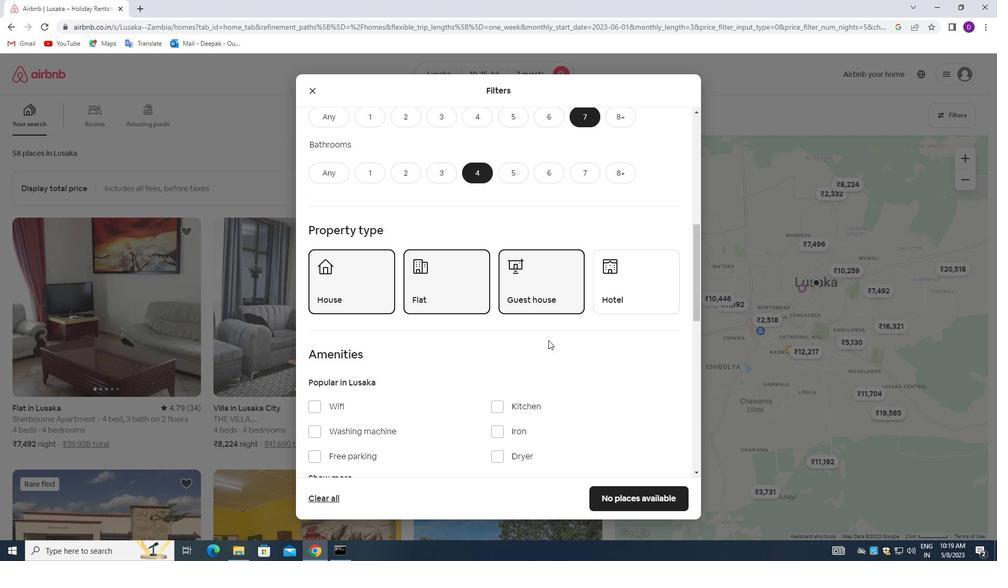 
Action: Mouse moved to (316, 301)
Screenshot: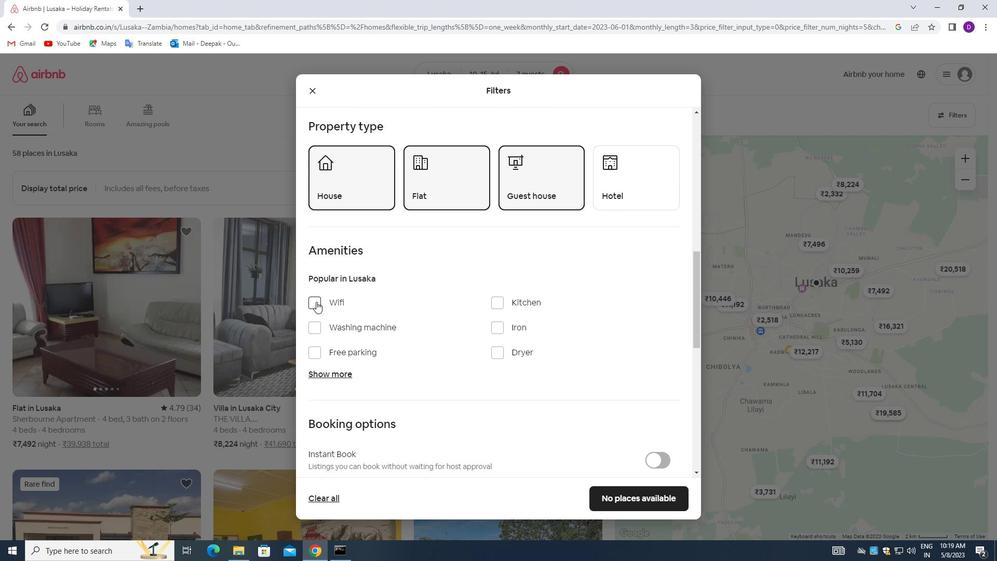 
Action: Mouse pressed left at (316, 301)
Screenshot: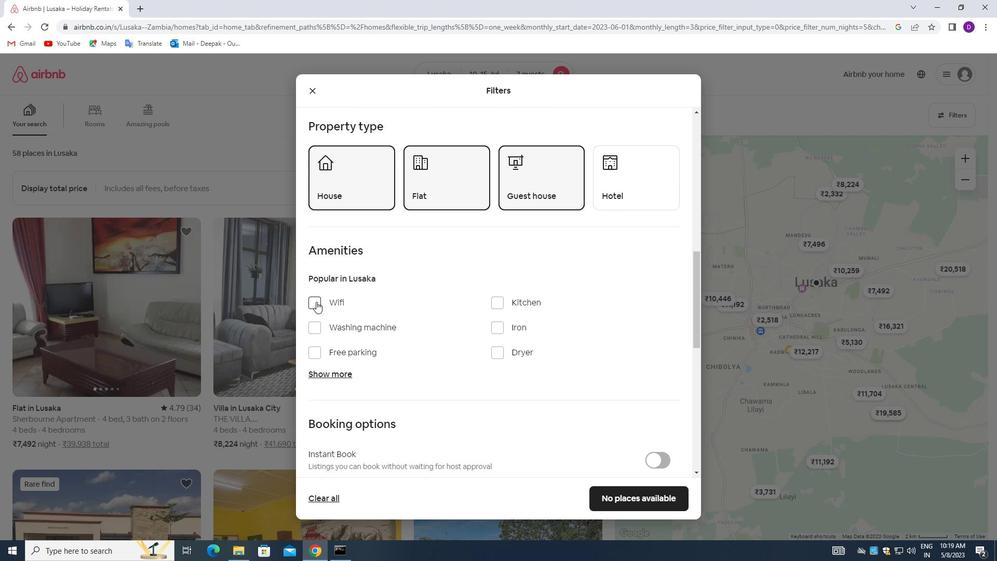
Action: Mouse moved to (317, 355)
Screenshot: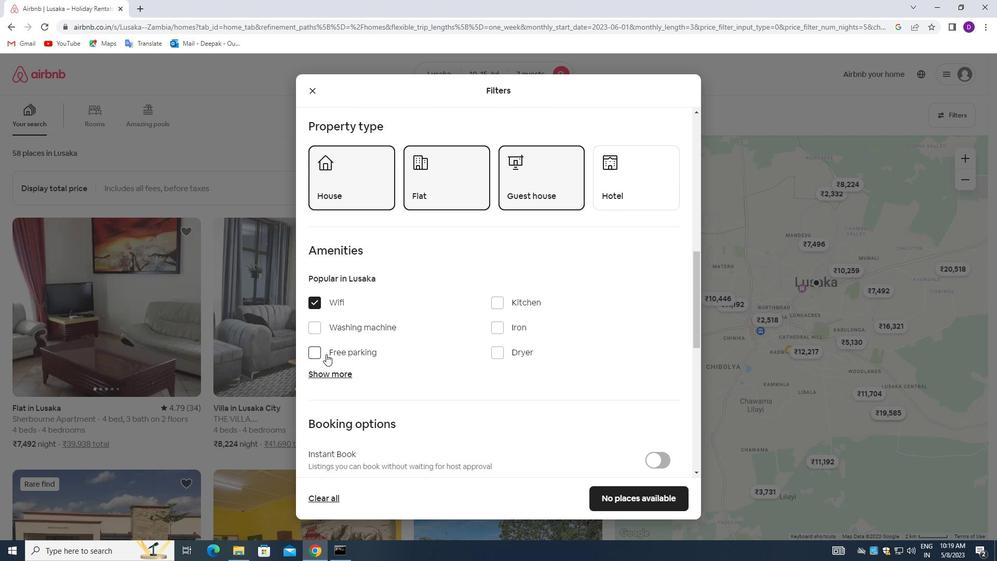 
Action: Mouse pressed left at (317, 355)
Screenshot: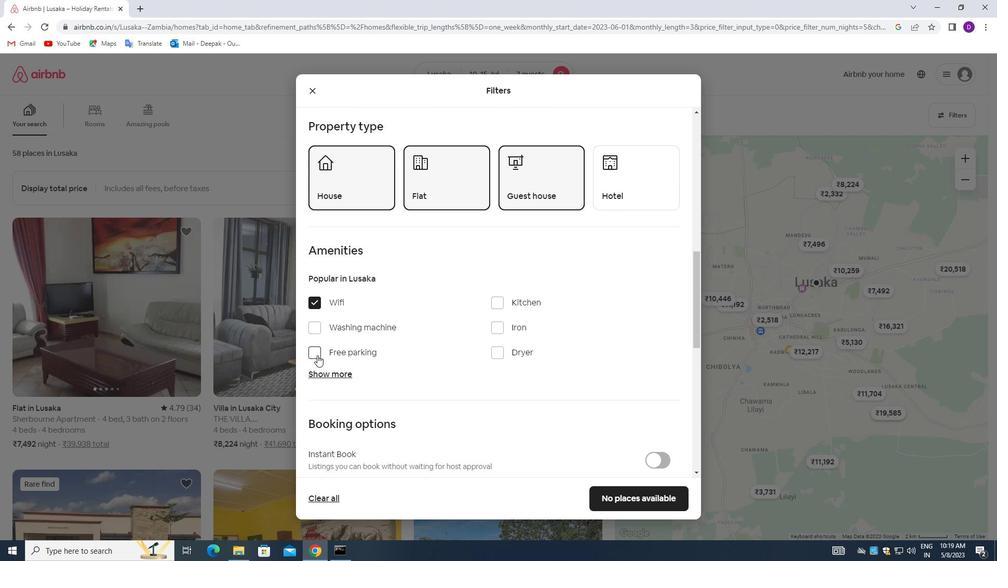 
Action: Mouse moved to (326, 375)
Screenshot: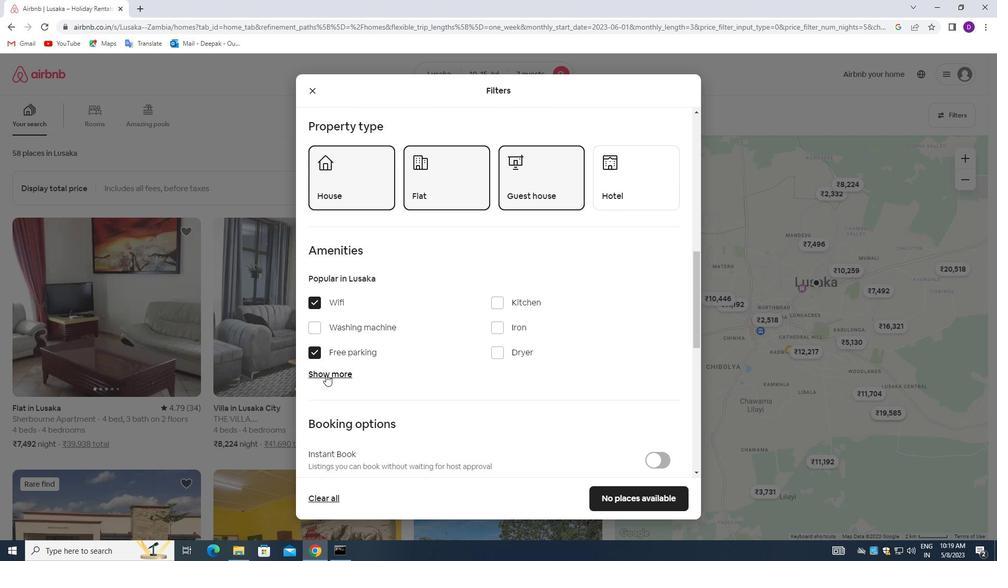 
Action: Mouse pressed left at (326, 375)
Screenshot: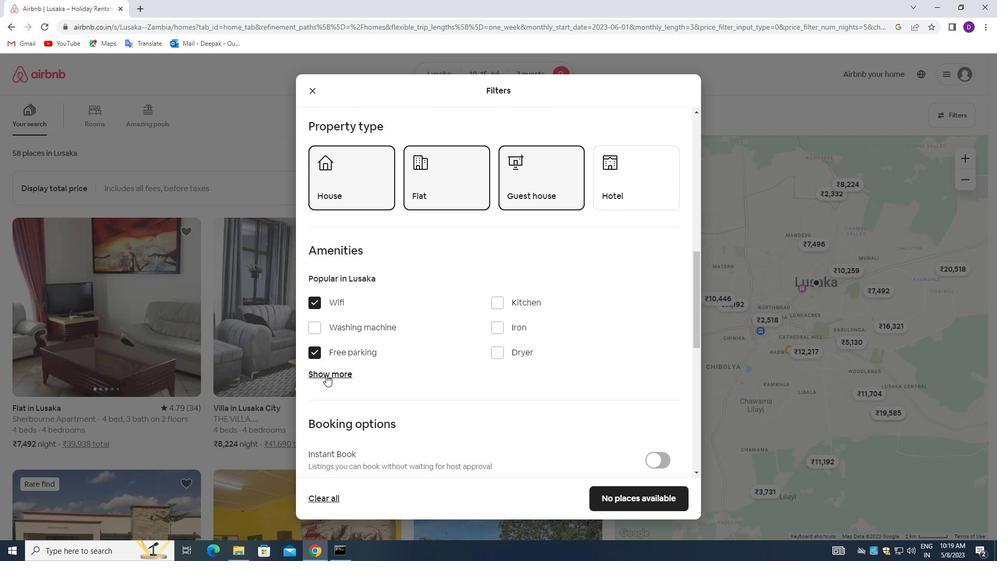
Action: Mouse moved to (425, 366)
Screenshot: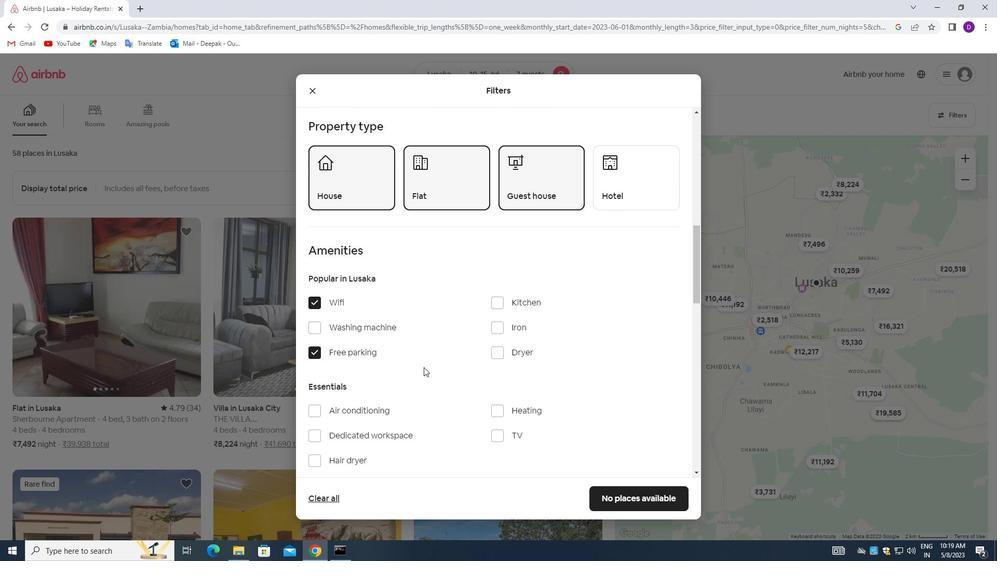 
Action: Mouse scrolled (425, 365) with delta (0, 0)
Screenshot: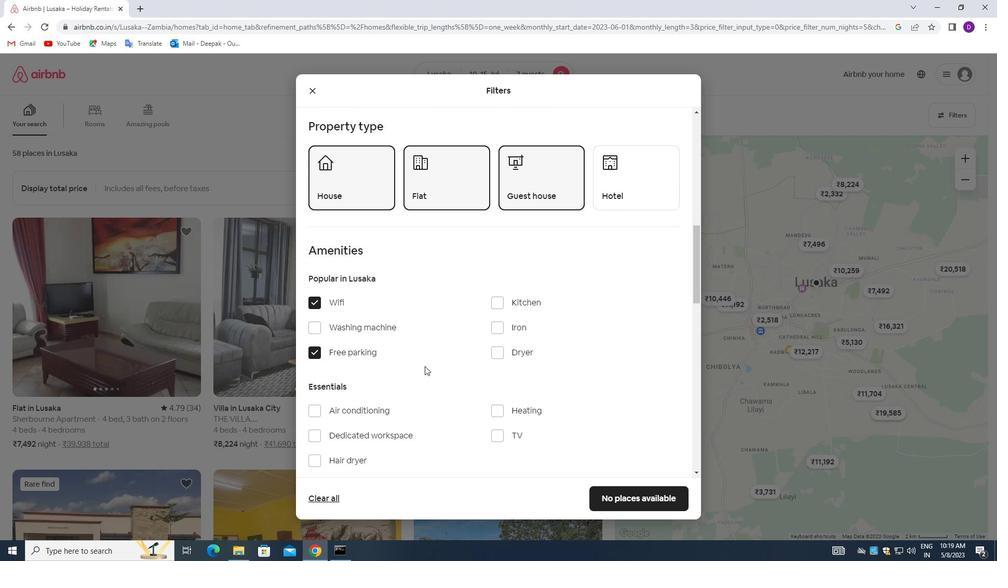 
Action: Mouse moved to (492, 385)
Screenshot: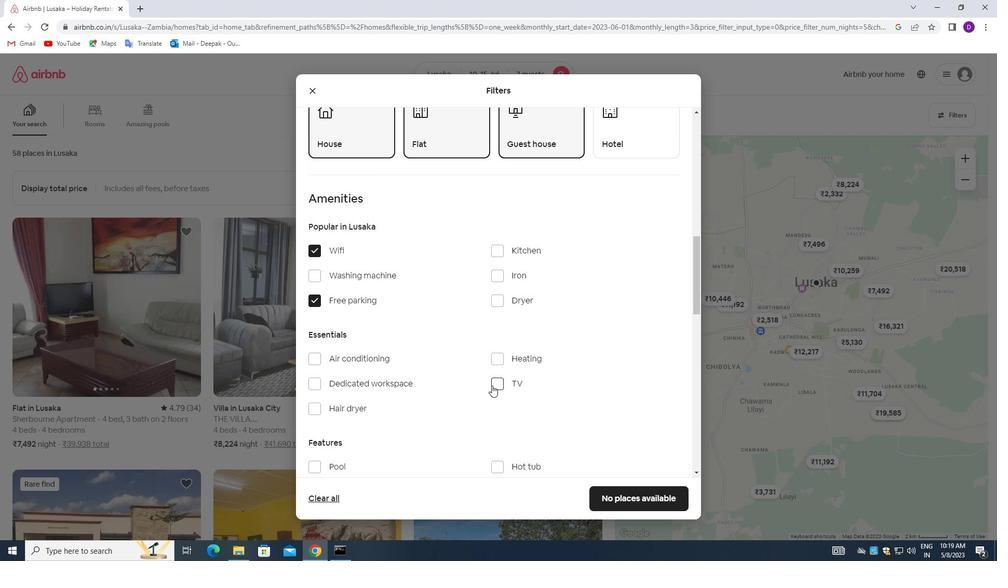
Action: Mouse pressed left at (492, 385)
Screenshot: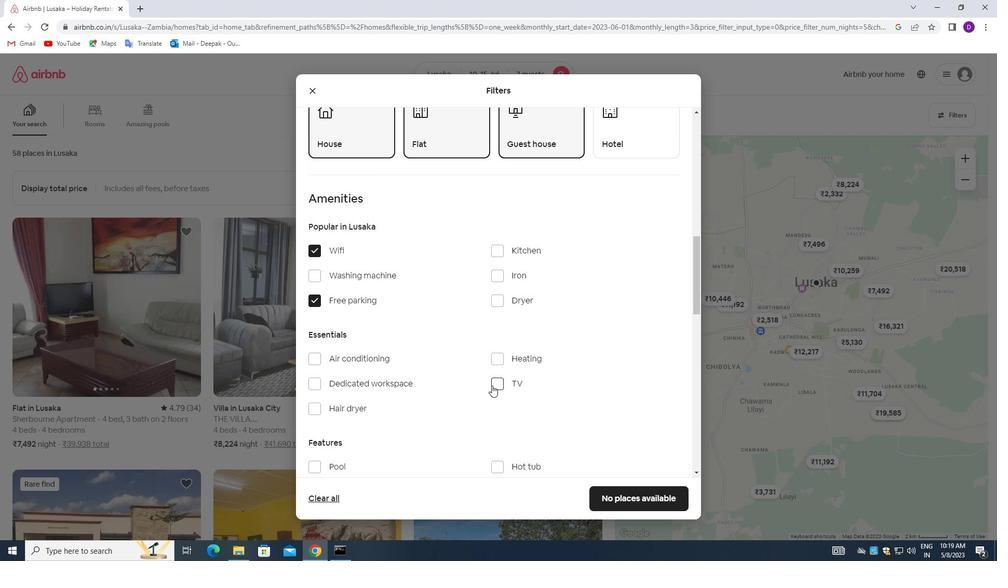 
Action: Mouse moved to (399, 367)
Screenshot: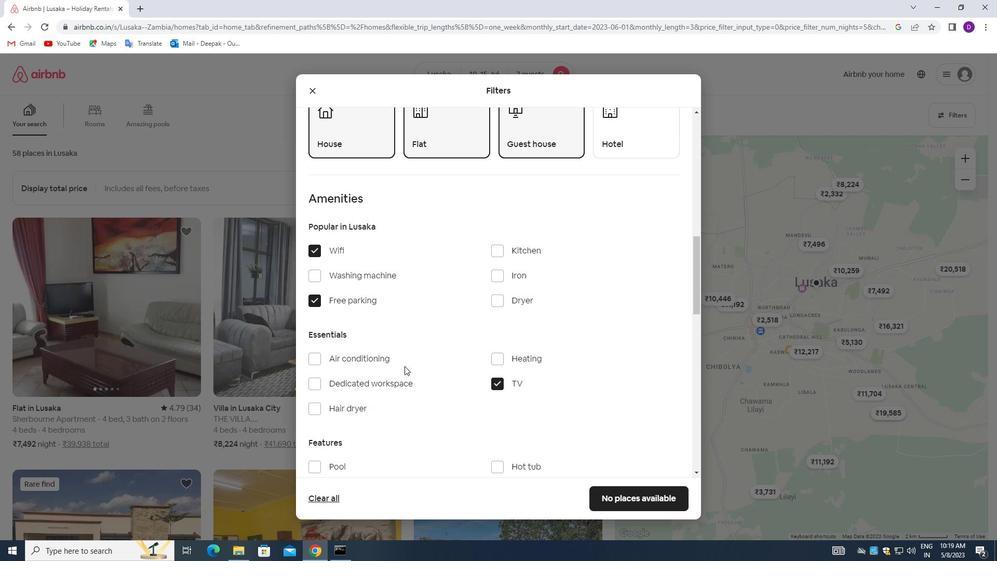 
Action: Mouse scrolled (399, 366) with delta (0, 0)
Screenshot: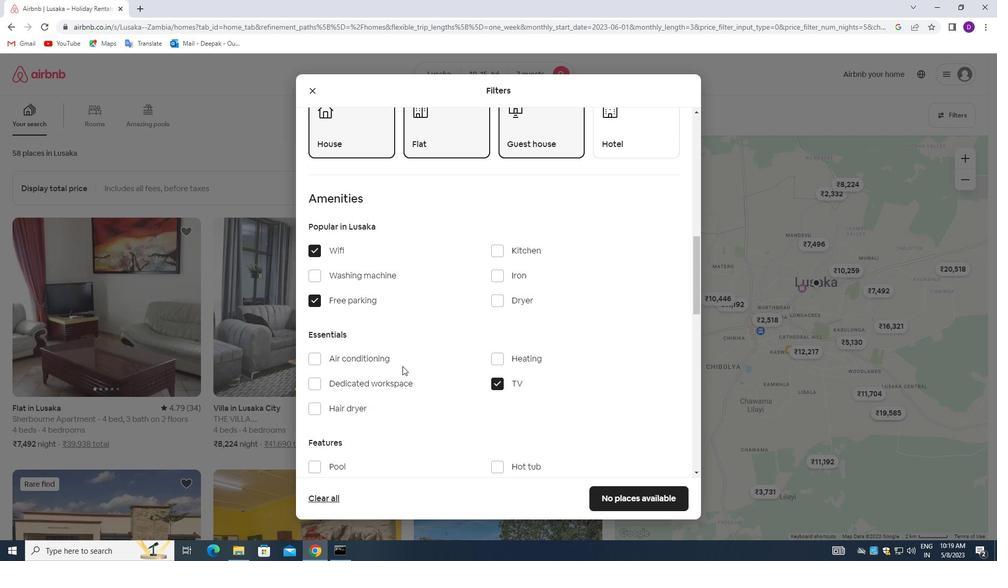 
Action: Mouse moved to (397, 368)
Screenshot: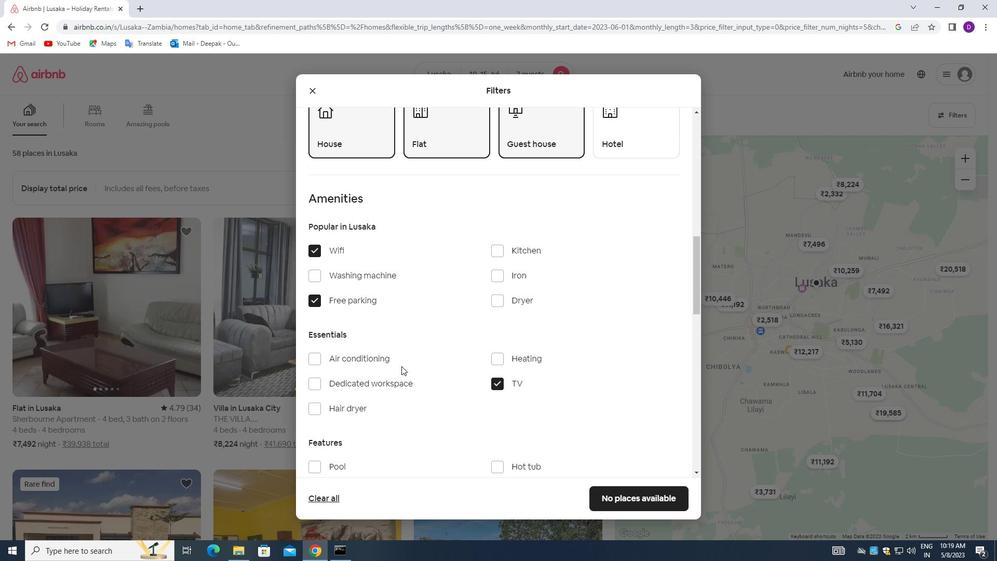 
Action: Mouse scrolled (397, 367) with delta (0, 0)
Screenshot: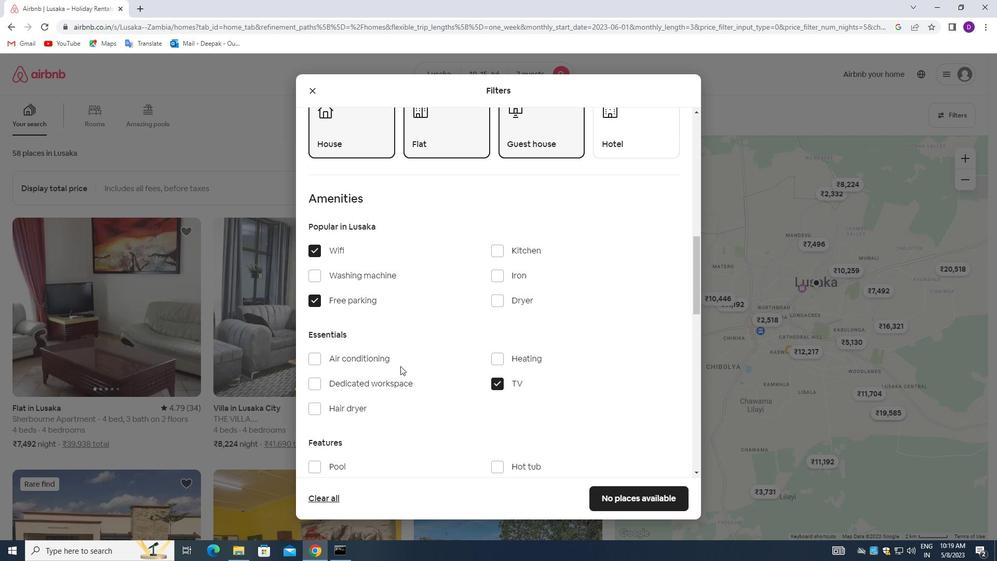 
Action: Mouse moved to (393, 387)
Screenshot: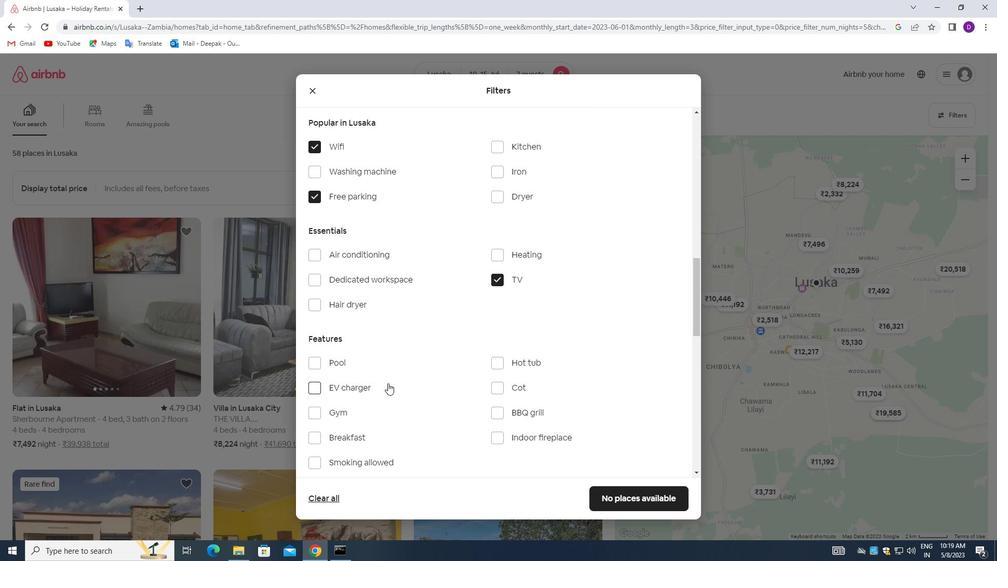 
Action: Mouse scrolled (393, 387) with delta (0, 0)
Screenshot: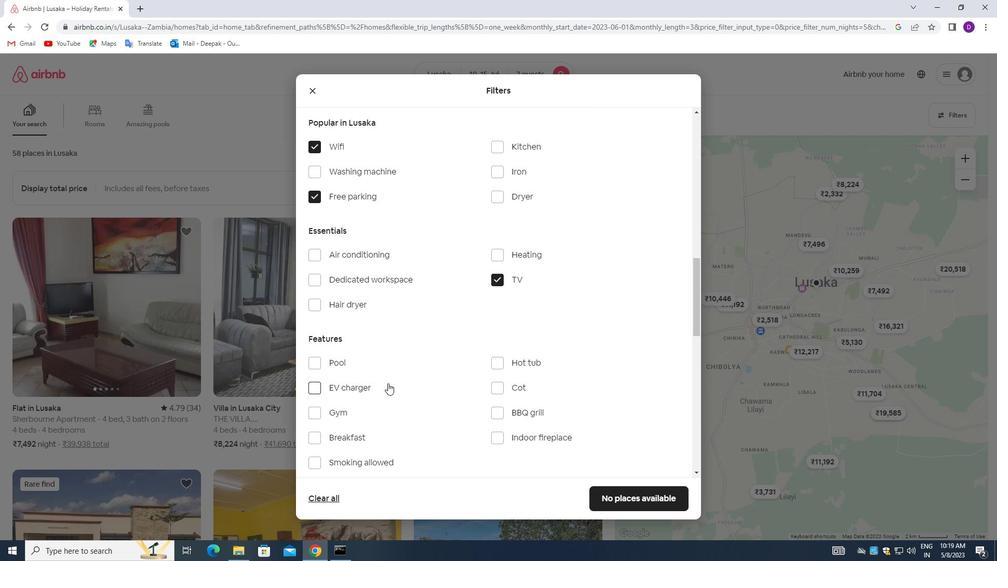 
Action: Mouse moved to (316, 365)
Screenshot: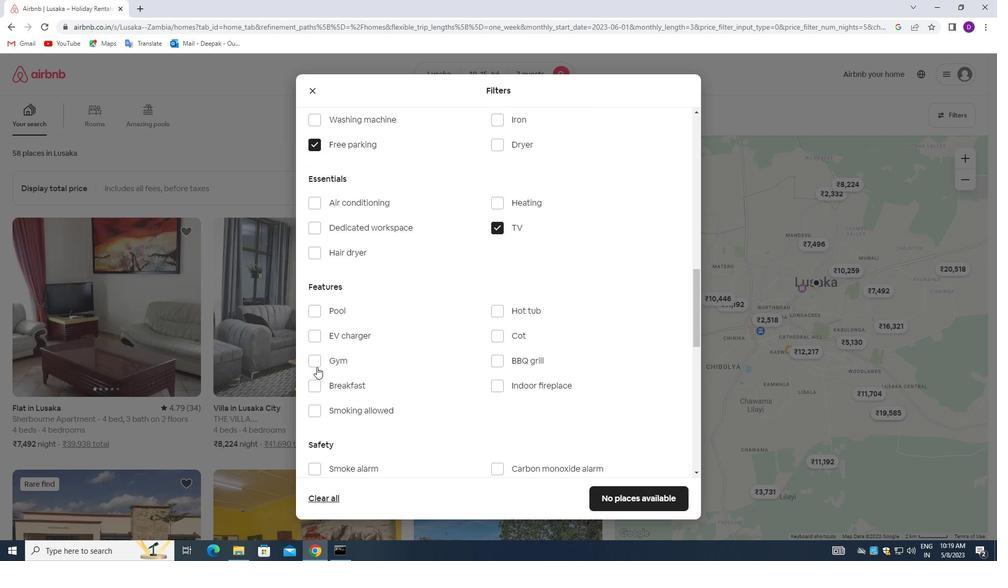 
Action: Mouse pressed left at (316, 365)
Screenshot: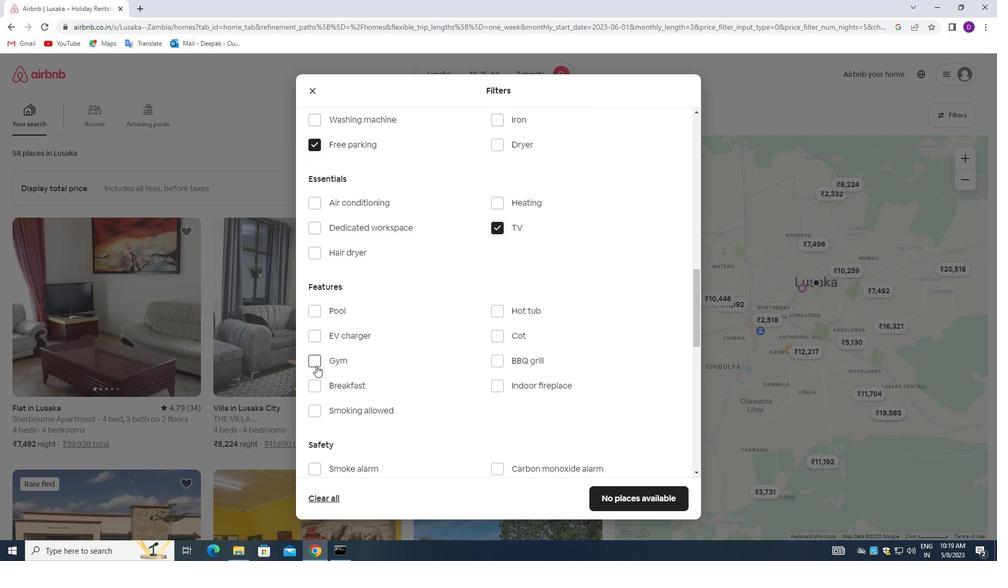 
Action: Mouse moved to (315, 386)
Screenshot: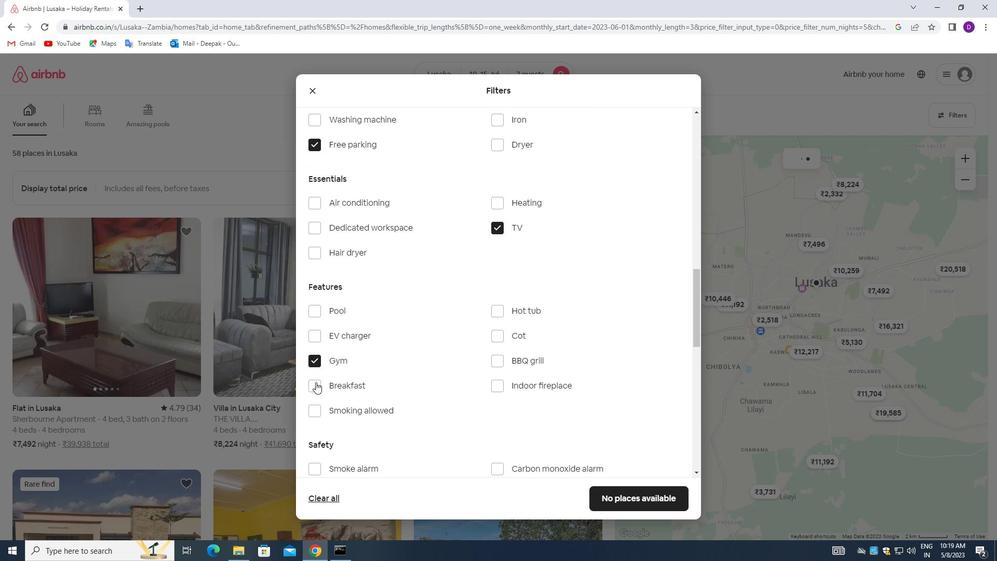 
Action: Mouse pressed left at (315, 386)
Screenshot: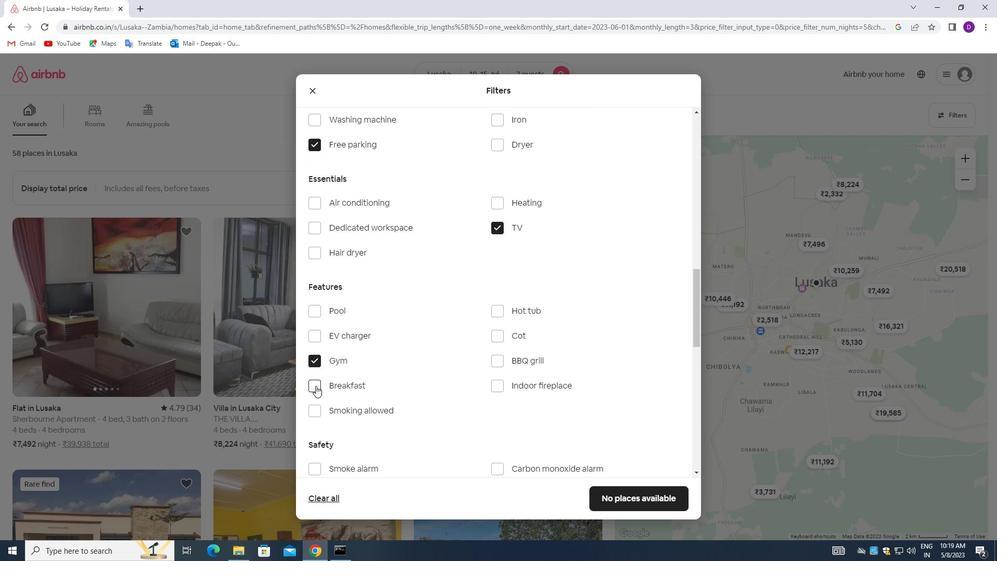 
Action: Mouse moved to (395, 344)
Screenshot: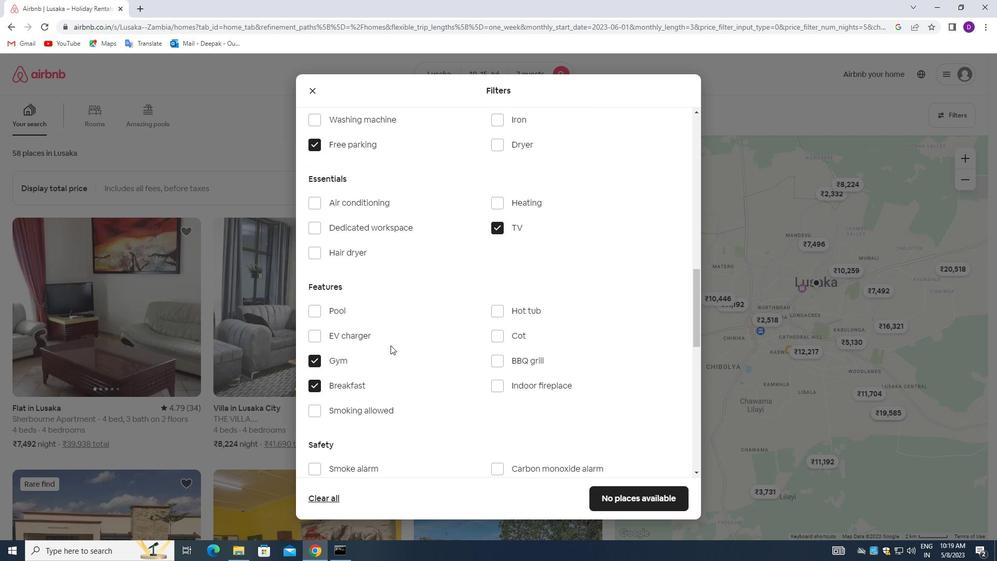 
Action: Mouse scrolled (395, 343) with delta (0, 0)
Screenshot: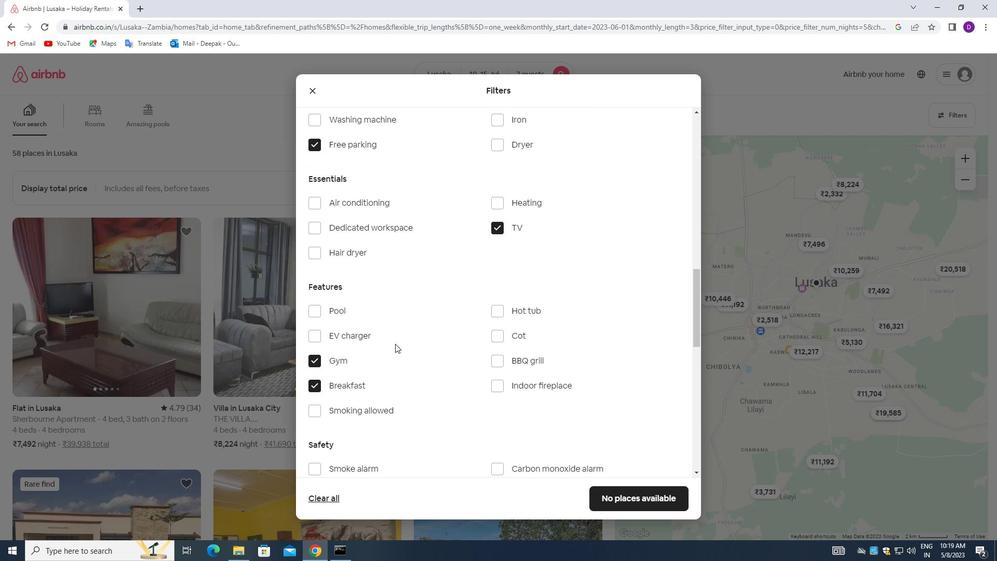 
Action: Mouse scrolled (395, 343) with delta (0, 0)
Screenshot: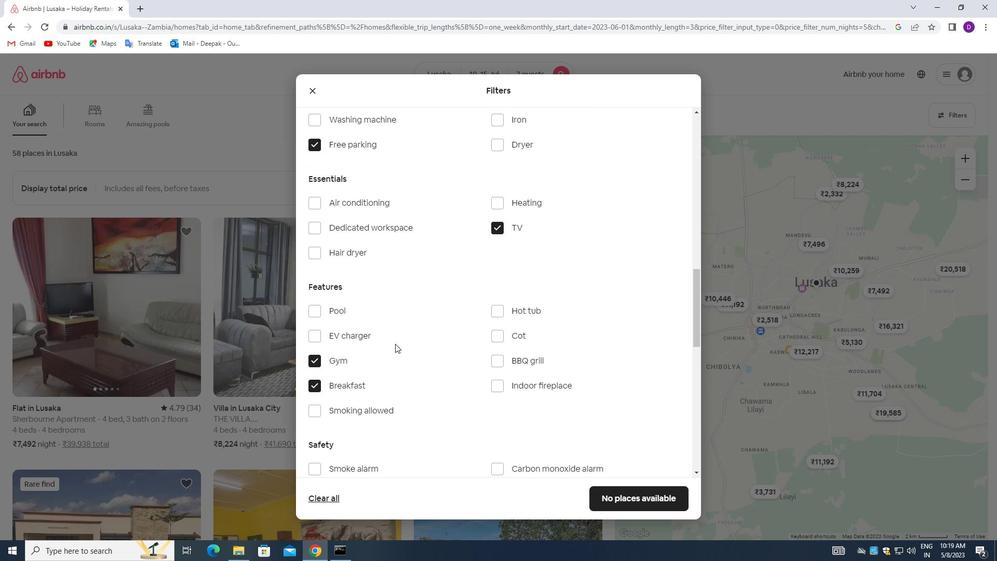 
Action: Mouse moved to (397, 344)
Screenshot: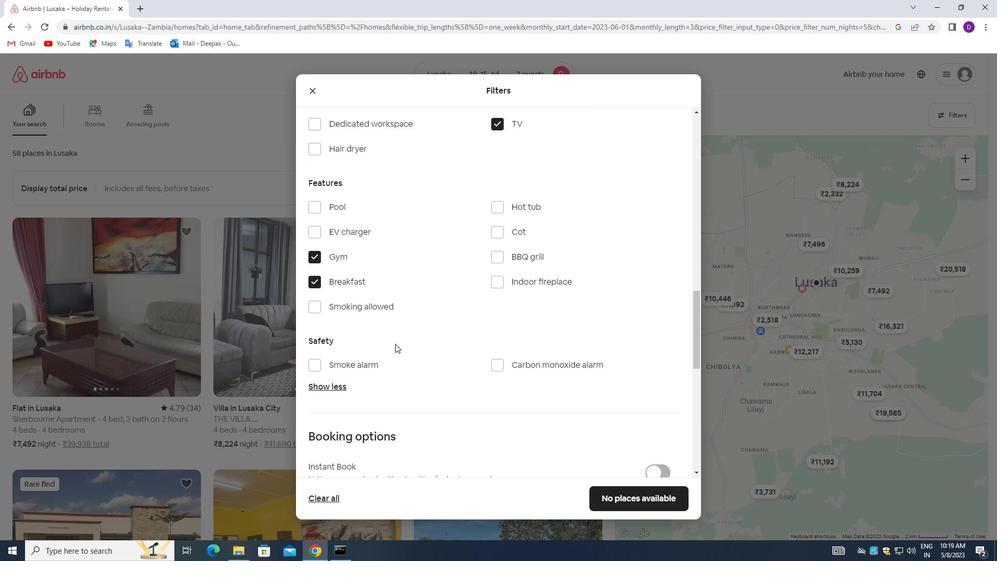 
Action: Mouse scrolled (397, 343) with delta (0, 0)
Screenshot: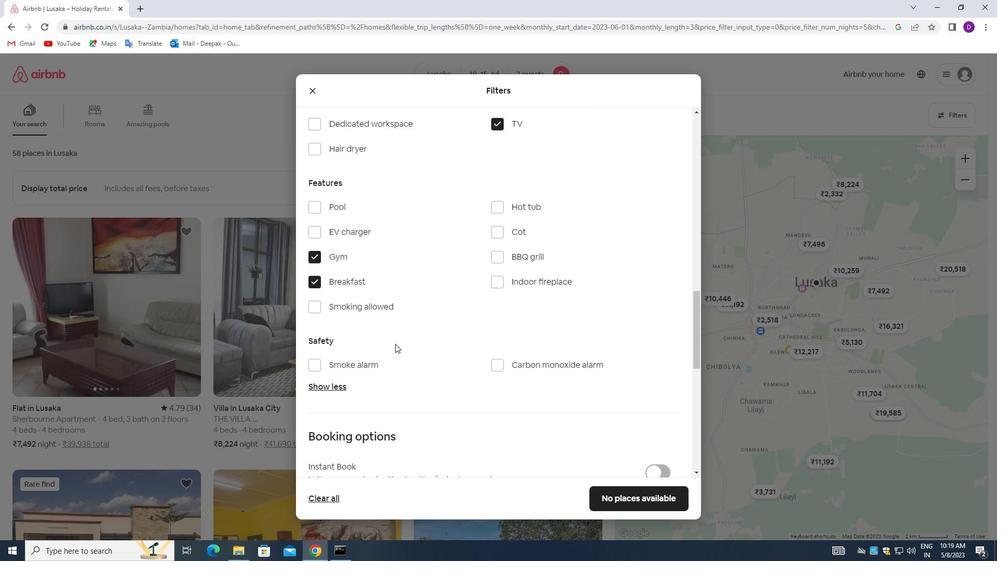 
Action: Mouse scrolled (397, 343) with delta (0, 0)
Screenshot: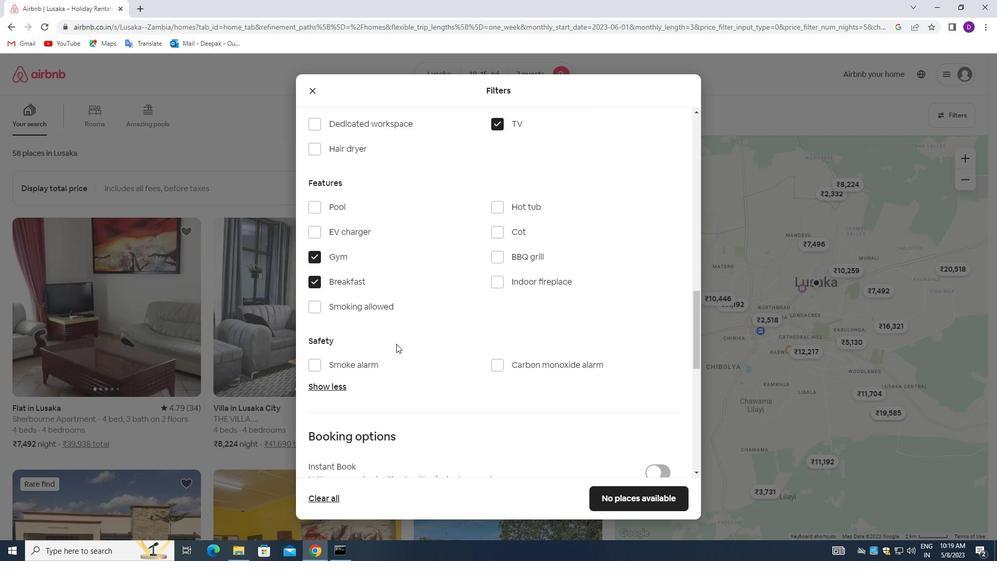 
Action: Mouse moved to (493, 363)
Screenshot: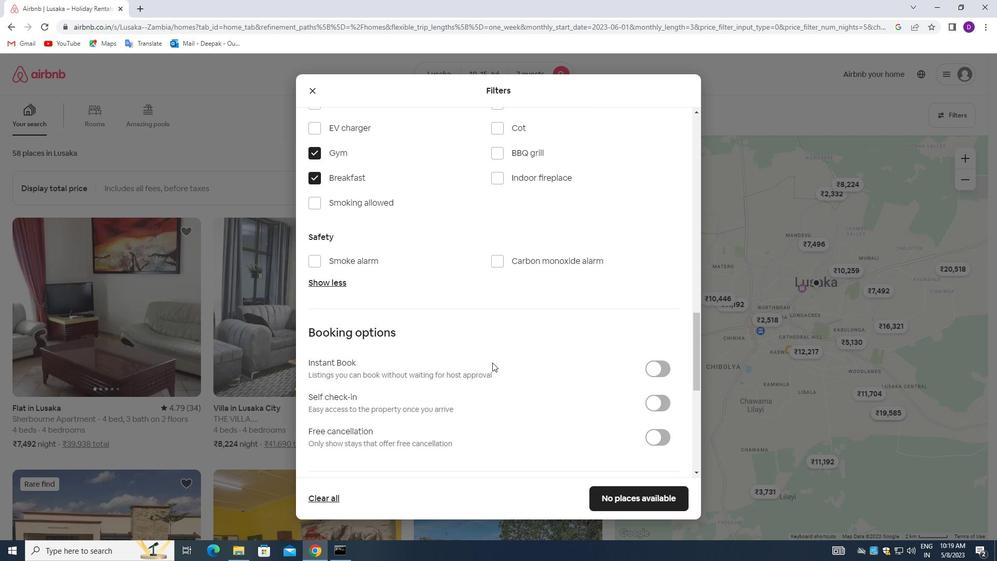 
Action: Mouse scrolled (493, 362) with delta (0, 0)
Screenshot: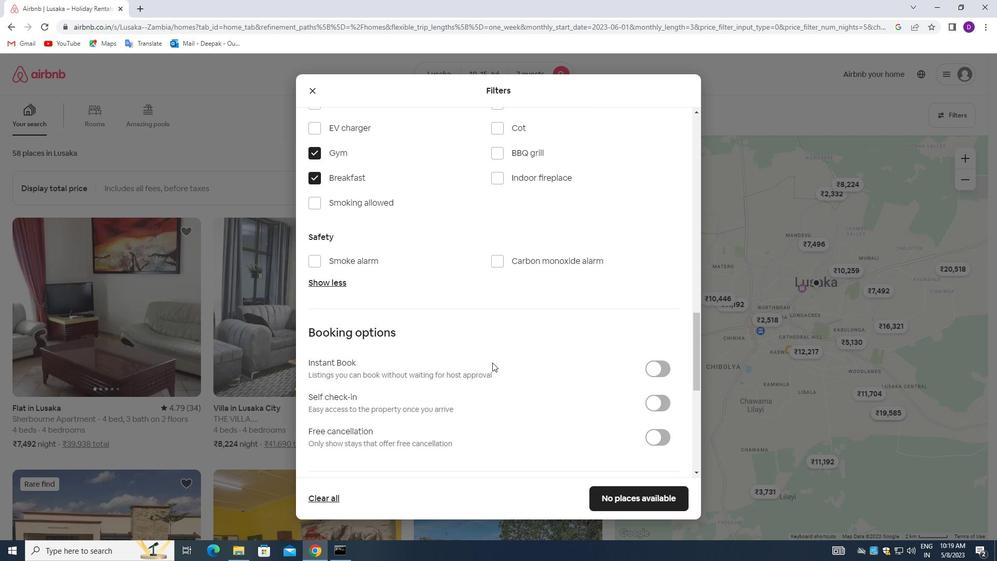 
Action: Mouse moved to (653, 354)
Screenshot: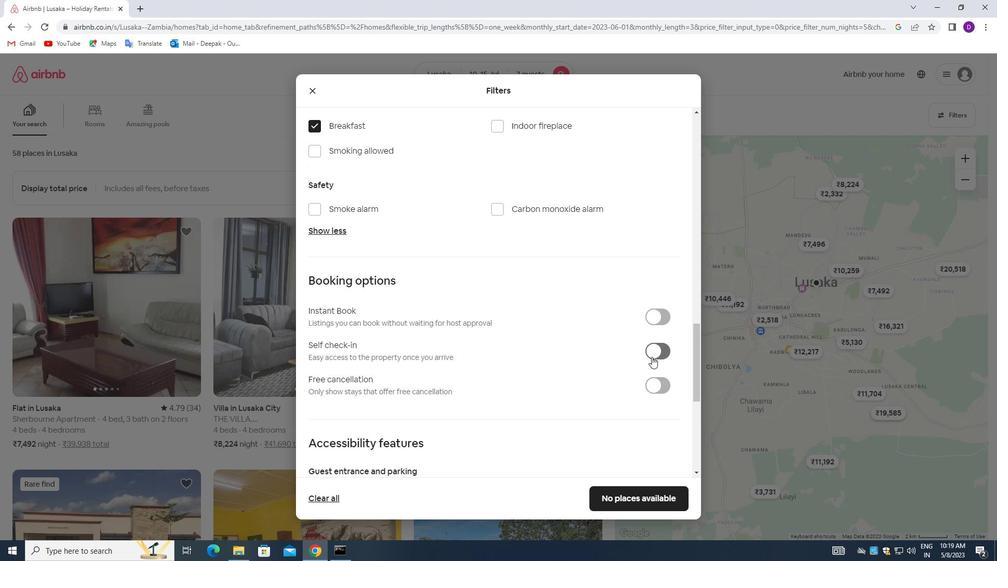 
Action: Mouse pressed left at (653, 354)
Screenshot: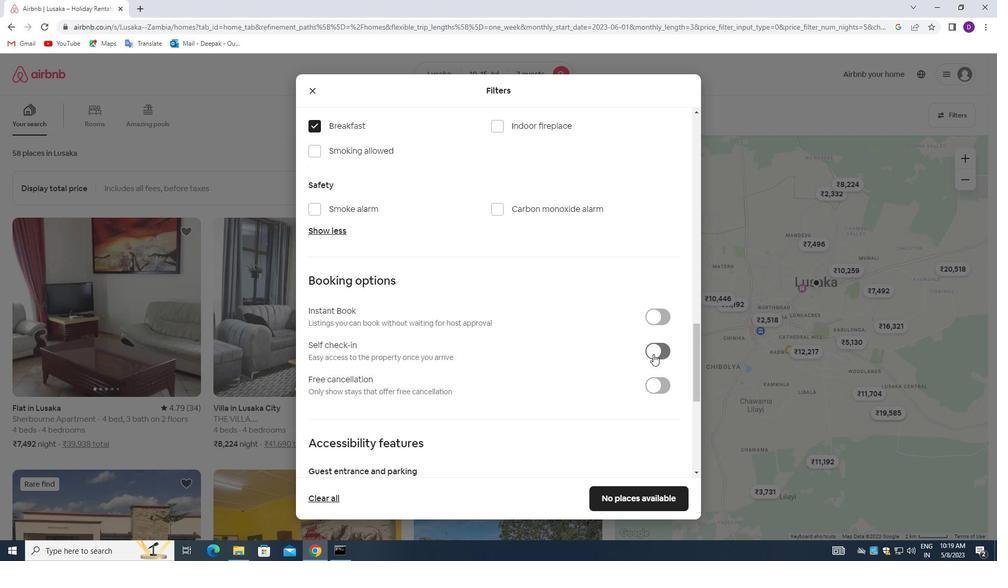 
Action: Mouse moved to (470, 349)
Screenshot: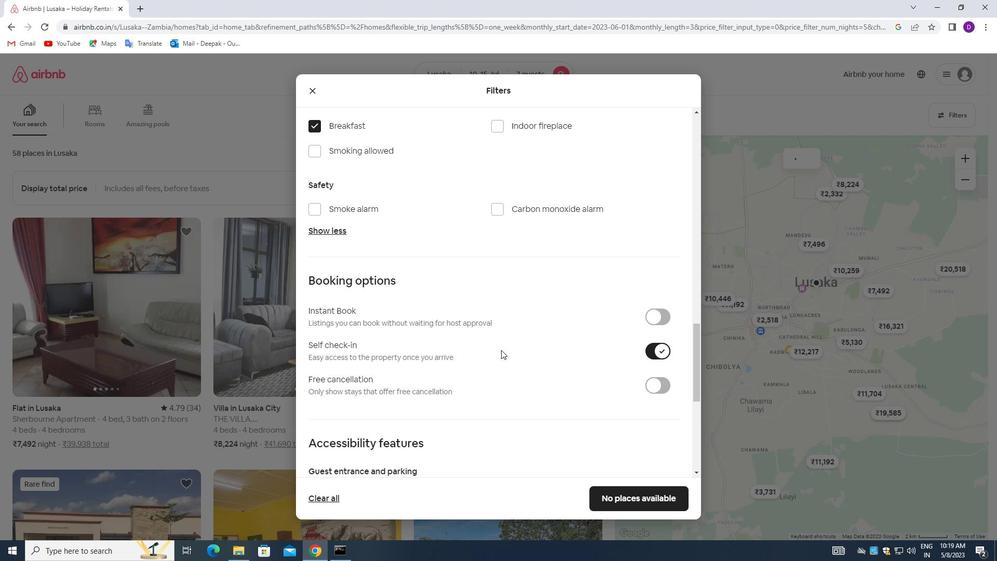 
Action: Mouse scrolled (470, 349) with delta (0, 0)
Screenshot: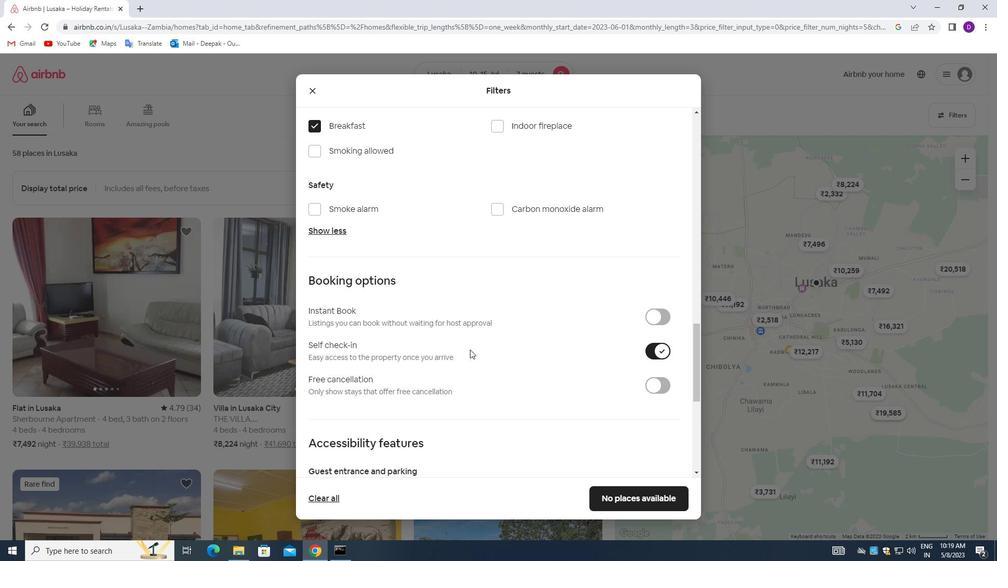 
Action: Mouse moved to (470, 349)
Screenshot: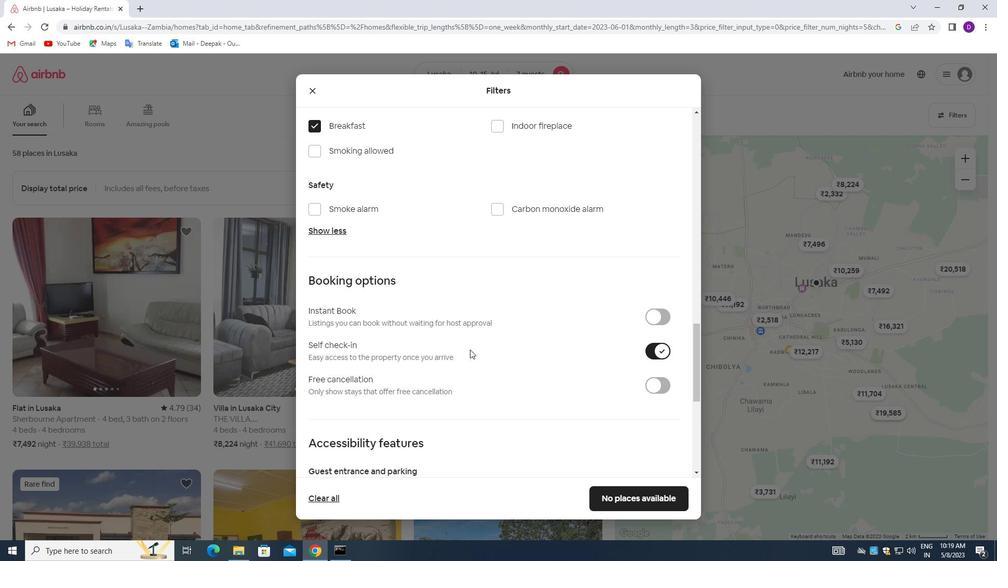 
Action: Mouse scrolled (470, 349) with delta (0, 0)
Screenshot: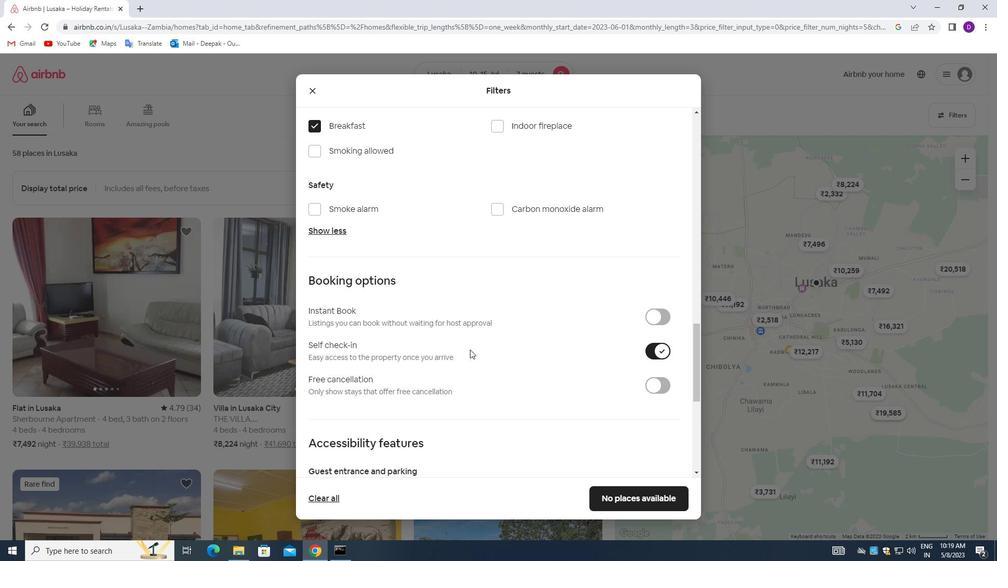 
Action: Mouse scrolled (470, 349) with delta (0, 0)
Screenshot: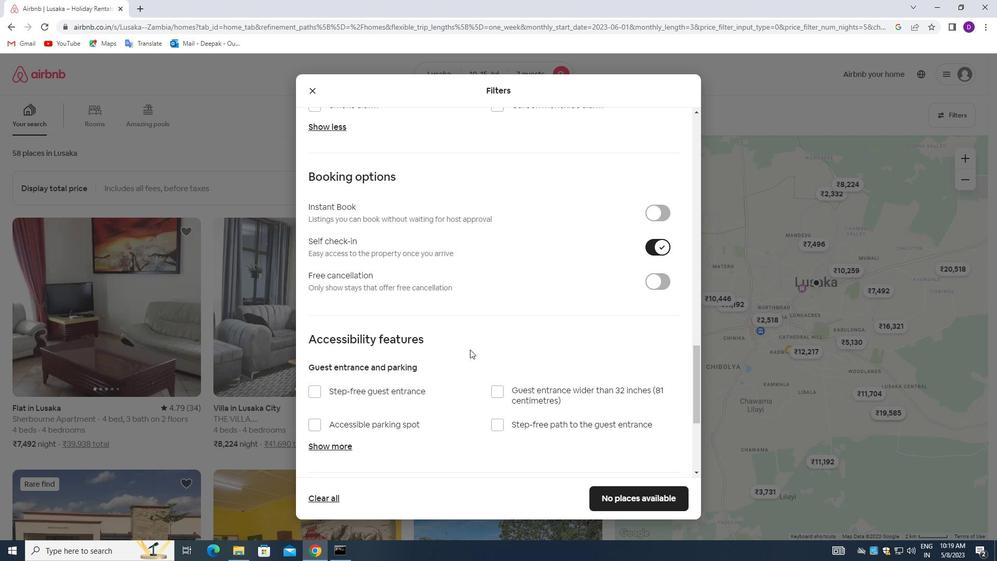 
Action: Mouse moved to (469, 349)
Screenshot: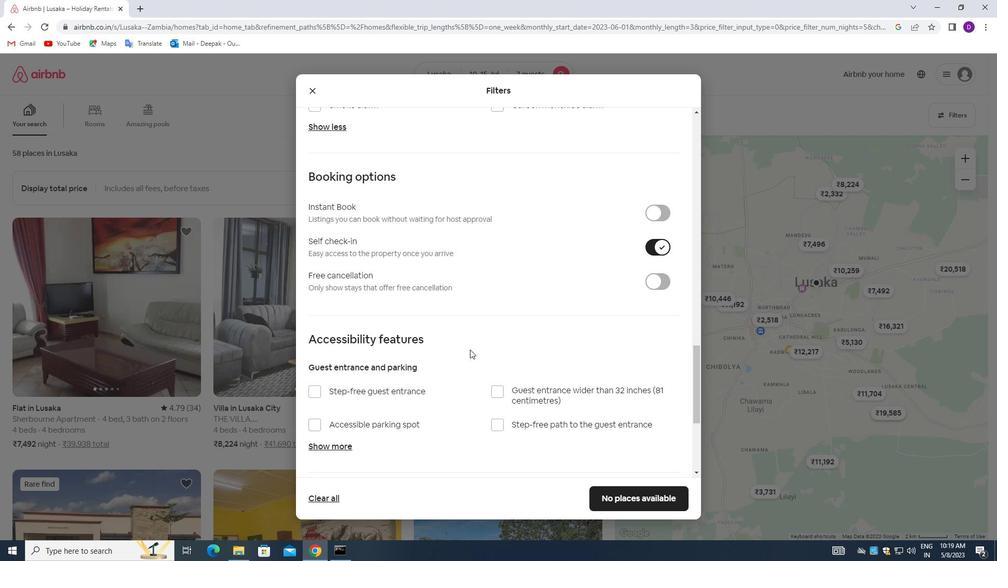 
Action: Mouse scrolled (469, 349) with delta (0, 0)
Screenshot: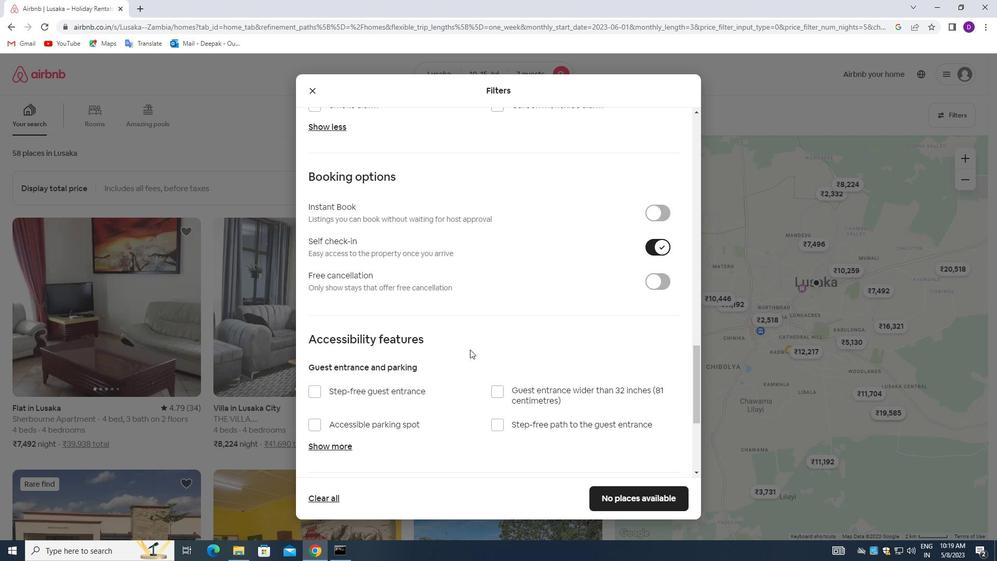 
Action: Mouse moved to (469, 351)
Screenshot: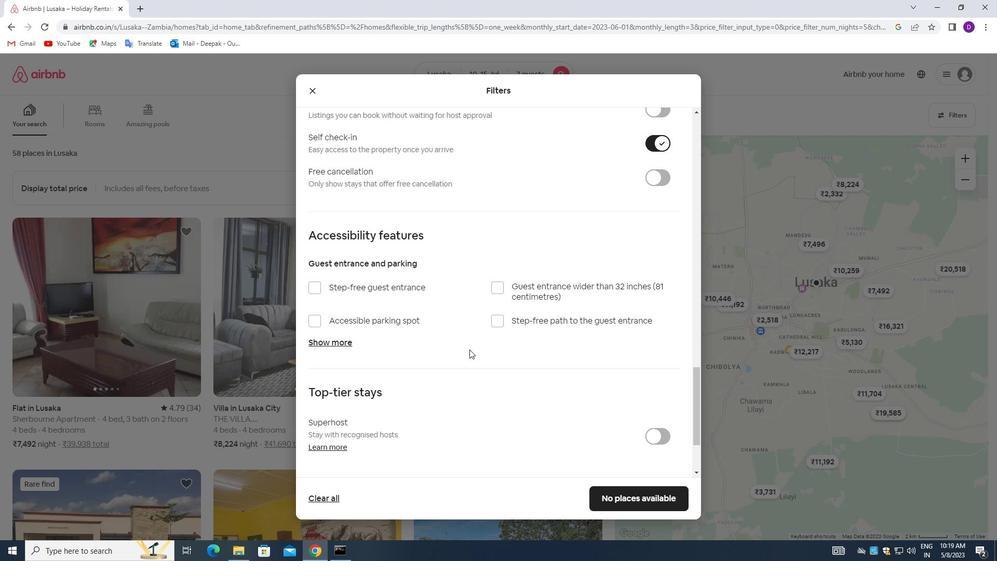 
Action: Mouse scrolled (469, 350) with delta (0, 0)
Screenshot: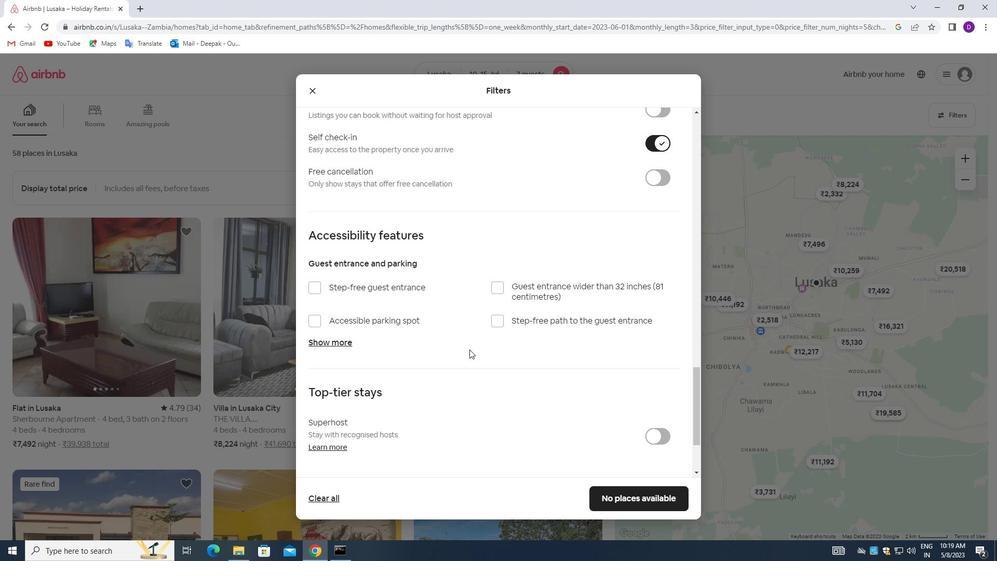 
Action: Mouse moved to (469, 358)
Screenshot: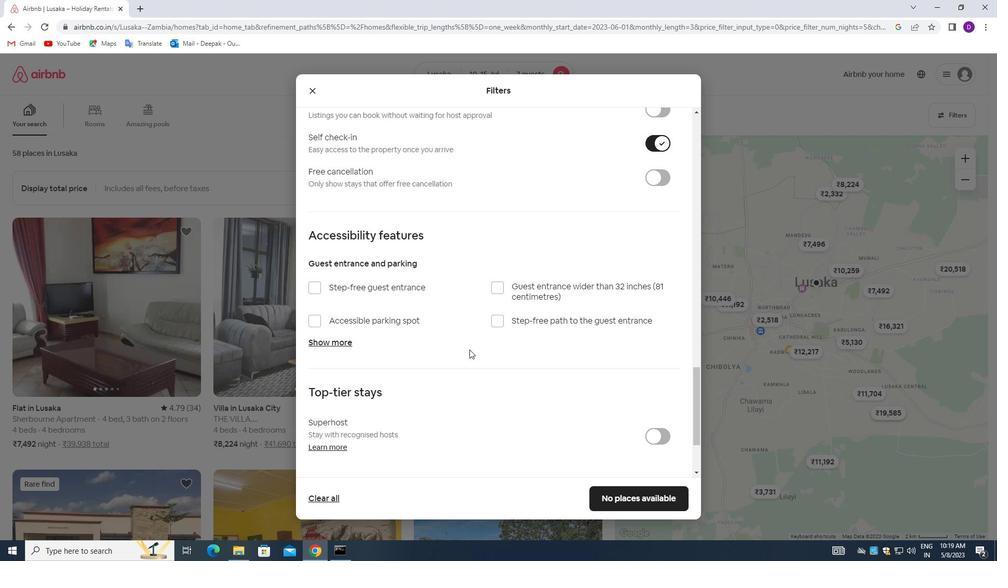 
Action: Mouse scrolled (469, 358) with delta (0, 0)
Screenshot: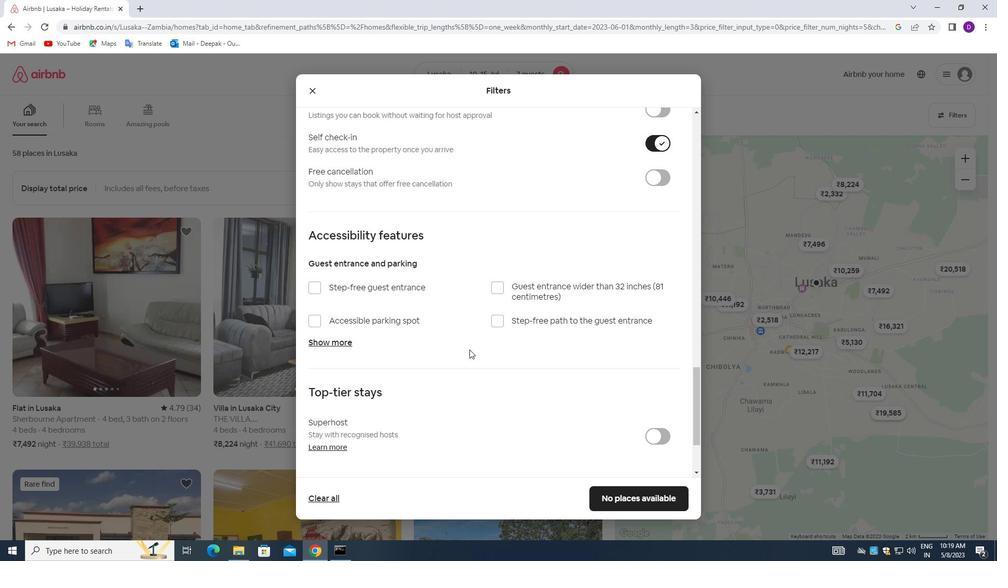 
Action: Mouse moved to (469, 364)
Screenshot: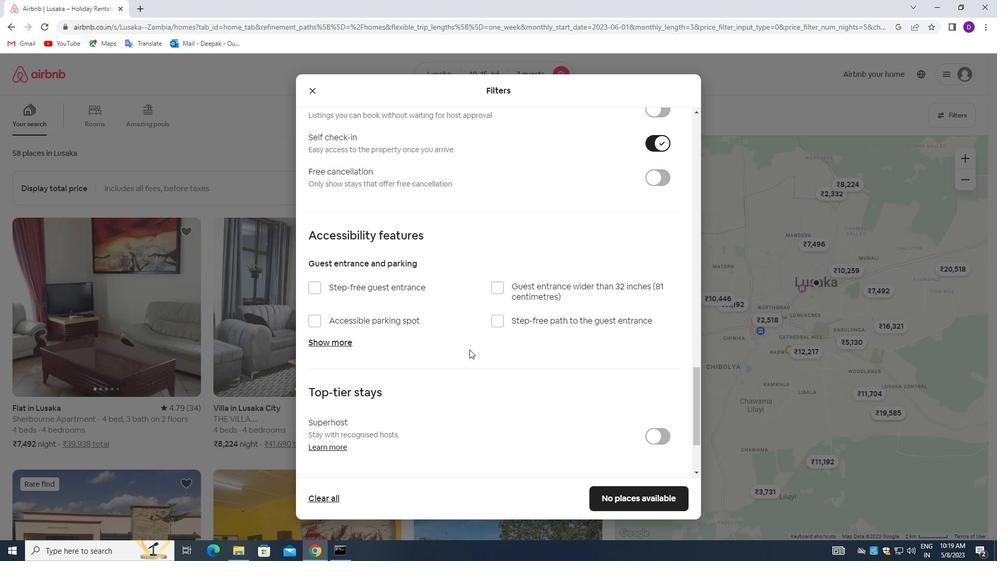 
Action: Mouse scrolled (469, 363) with delta (0, 0)
Screenshot: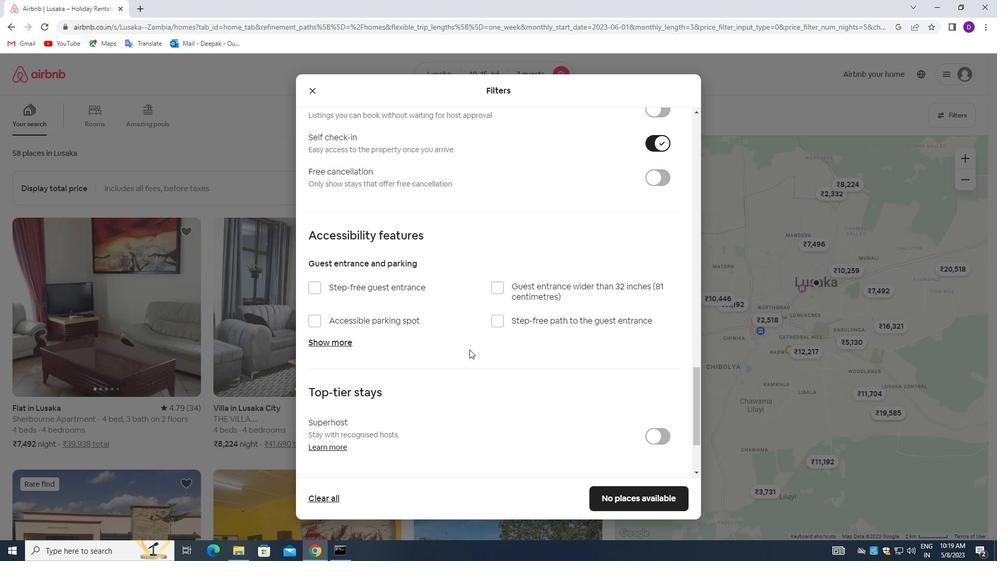 
Action: Mouse moved to (468, 367)
Screenshot: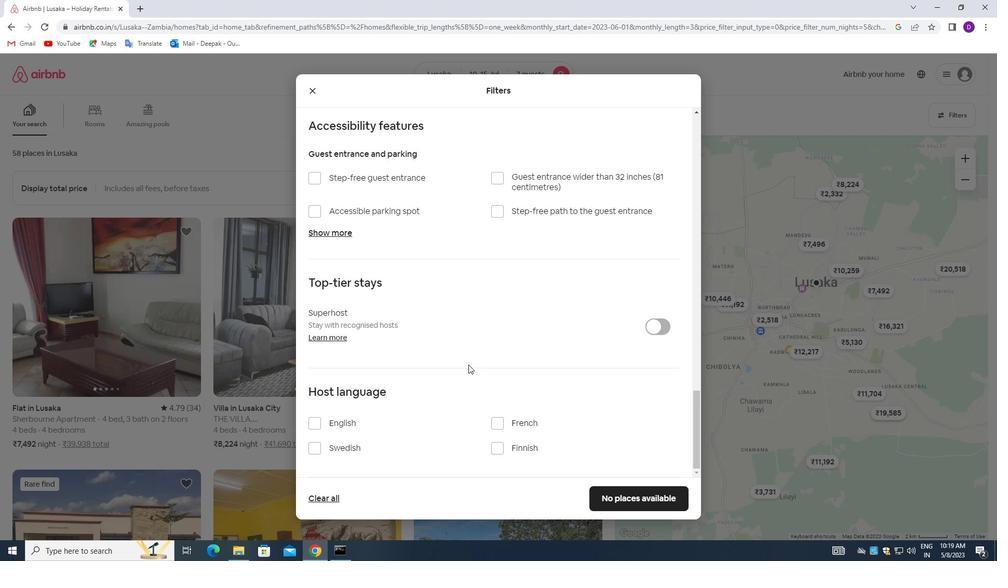 
Action: Mouse scrolled (468, 366) with delta (0, 0)
Screenshot: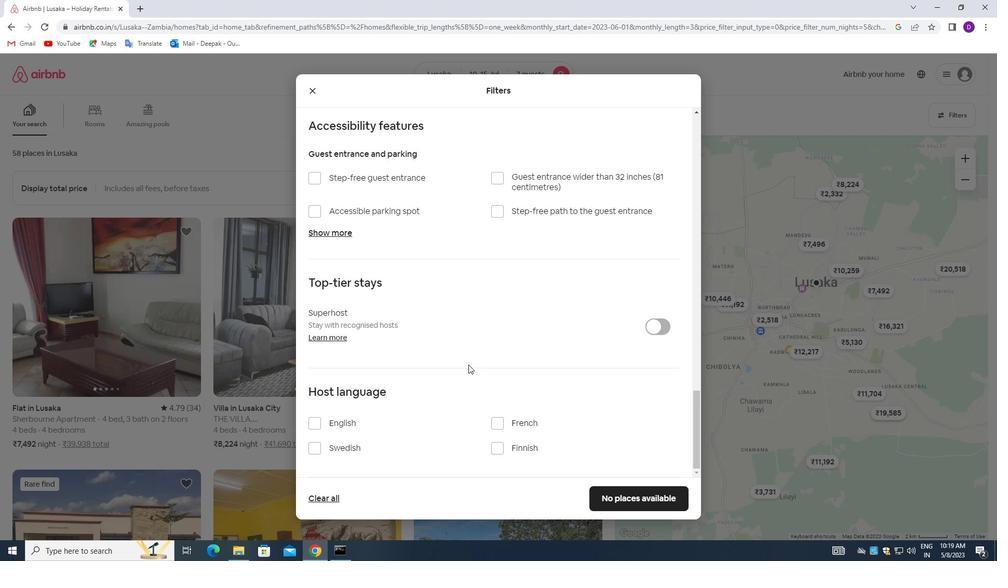 
Action: Mouse moved to (465, 373)
Screenshot: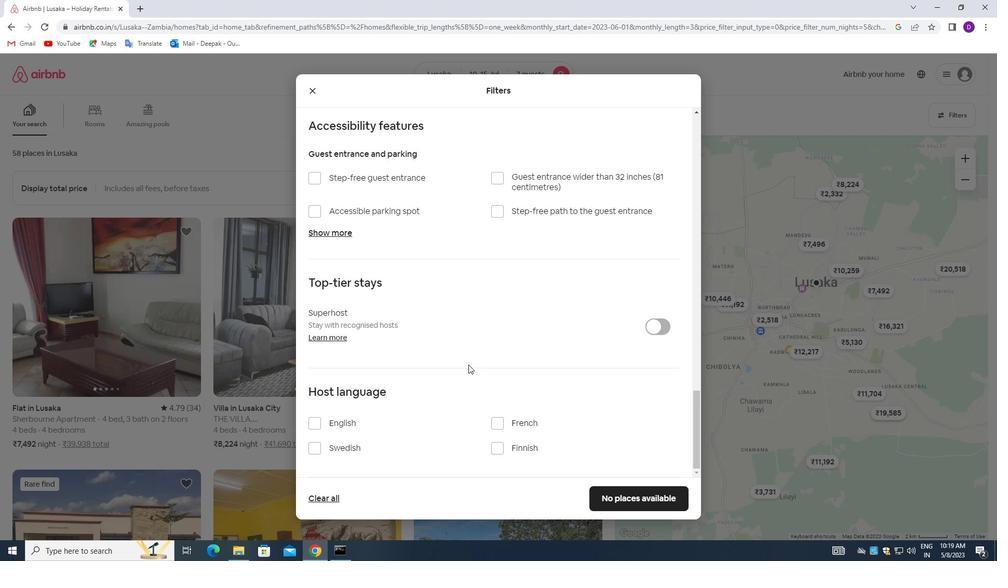 
Action: Mouse scrolled (465, 372) with delta (0, 0)
Screenshot: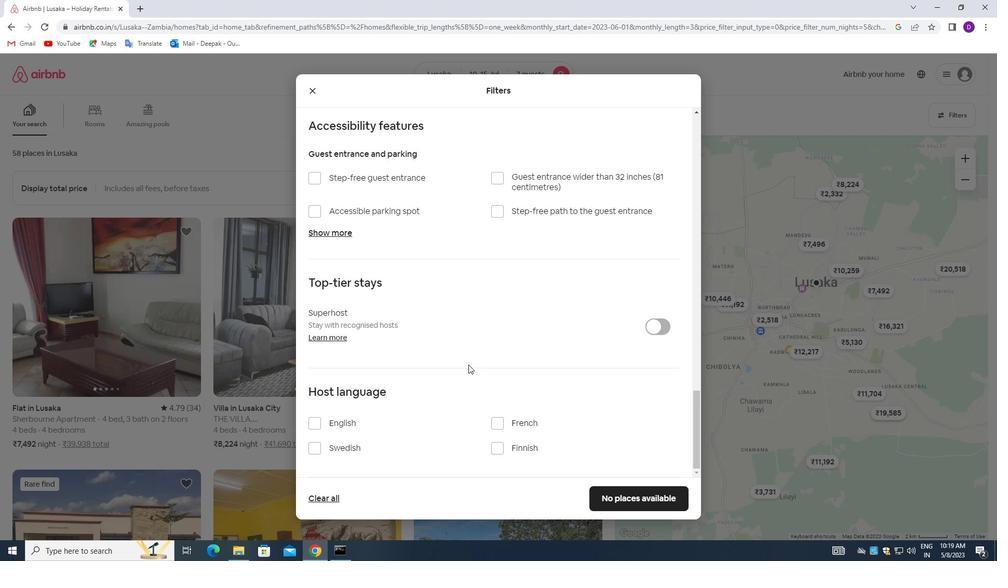 
Action: Mouse moved to (315, 423)
Screenshot: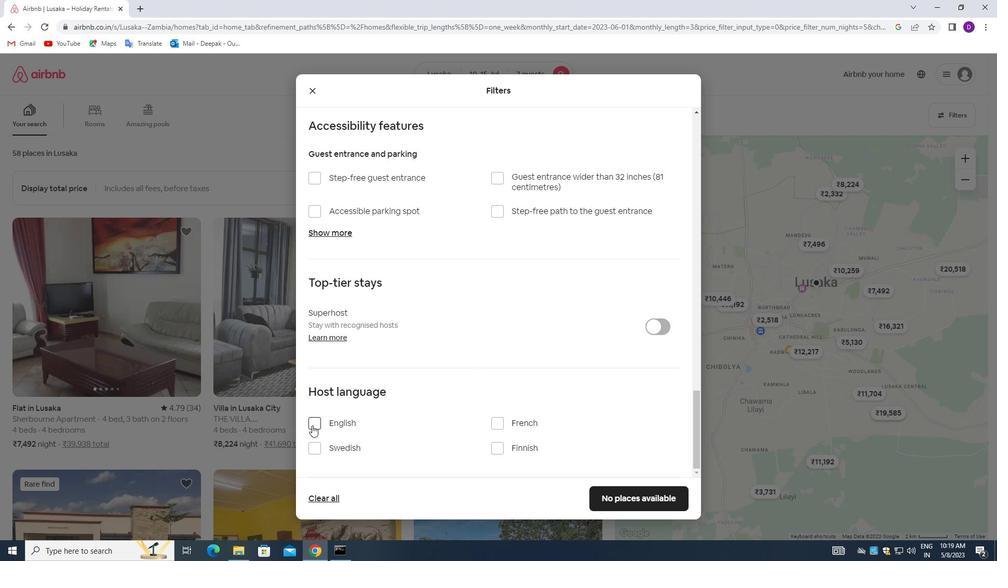 
Action: Mouse pressed left at (315, 423)
Screenshot: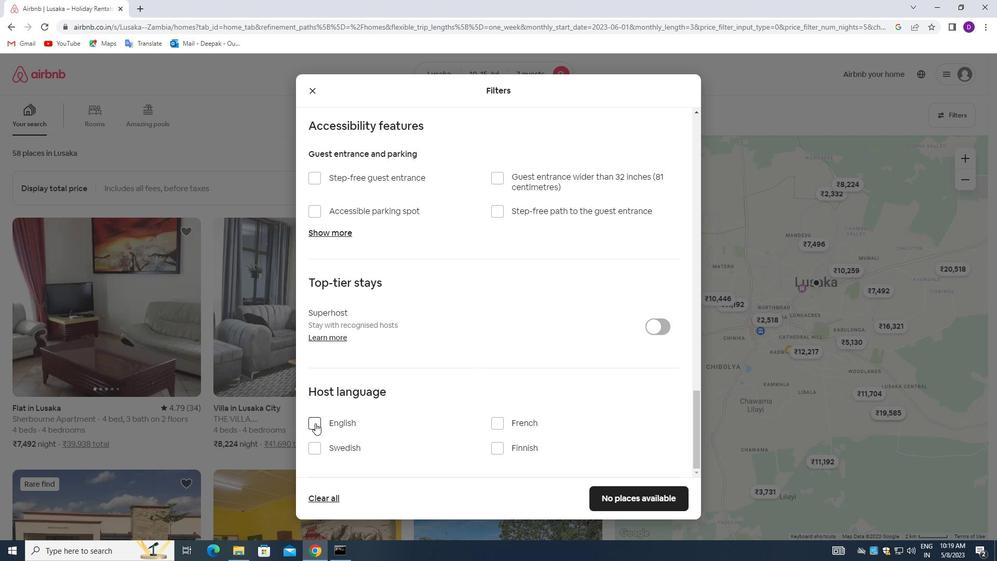 
Action: Mouse moved to (603, 495)
Screenshot: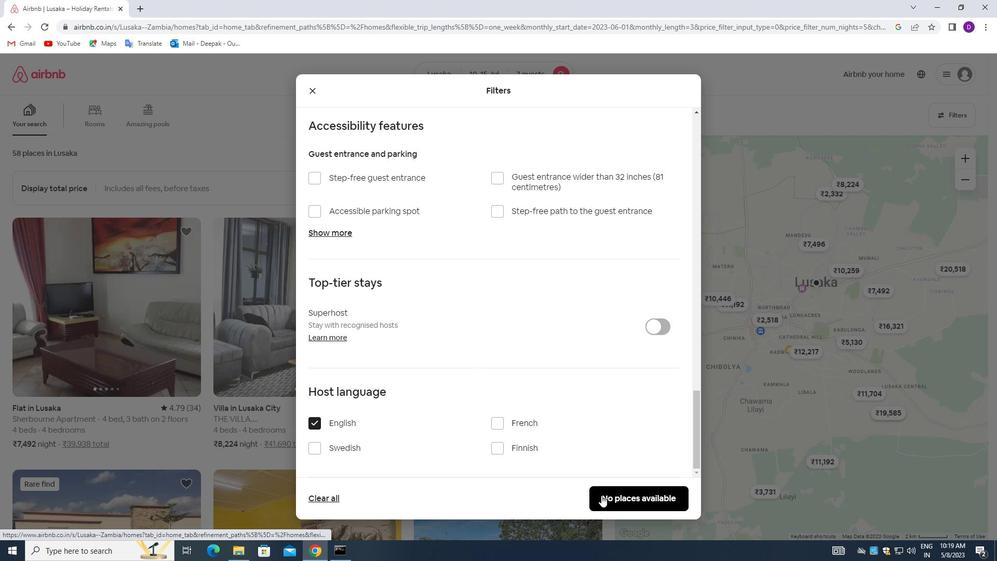 
Action: Mouse pressed left at (603, 495)
Screenshot: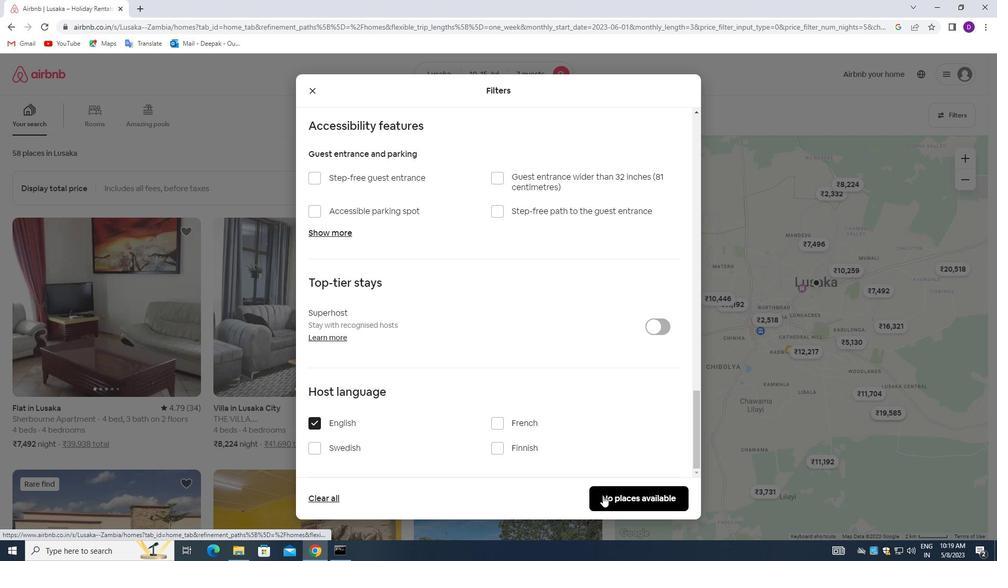
Action: Mouse moved to (529, 359)
Screenshot: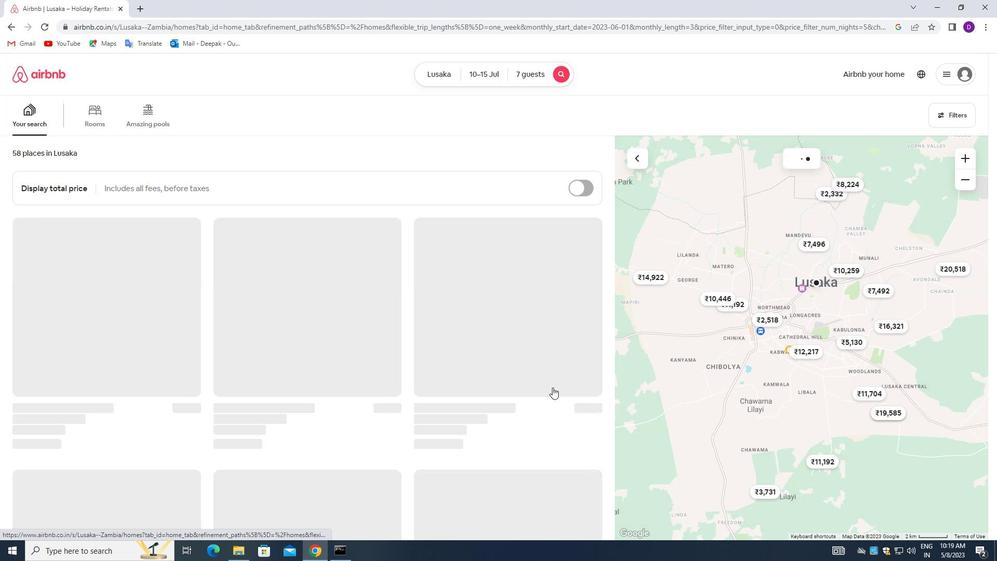 
